Task: Open a blank sheet, save the file as Youthempowerment.doc and add heading 'Youth empowerment'Youth empowerment ,with the parapraph,with the parapraph Youth empowerment focuses on providing young people with the tools, resources, and opportunities to participate actively in society. It involves fostering leadership skills, promoting youth participation, and addressing their uniqueApply Font Style Amiri And font size 14. Apply font style in  Heading Calibri Body and font size 16 Change heading alignment to  Left
Action: Mouse moved to (161, 159)
Screenshot: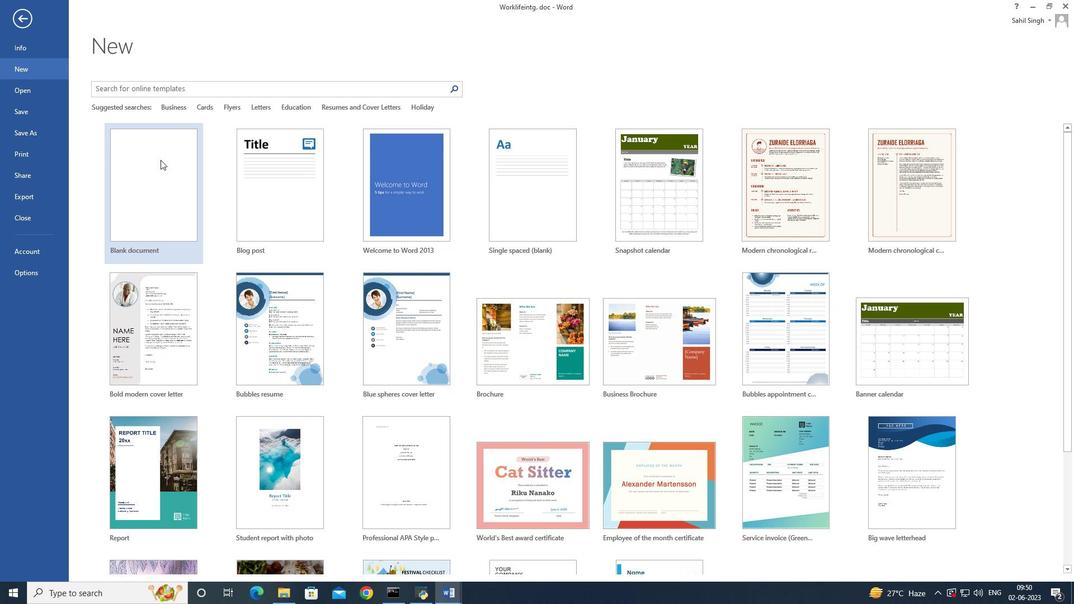 
Action: Mouse pressed left at (161, 159)
Screenshot: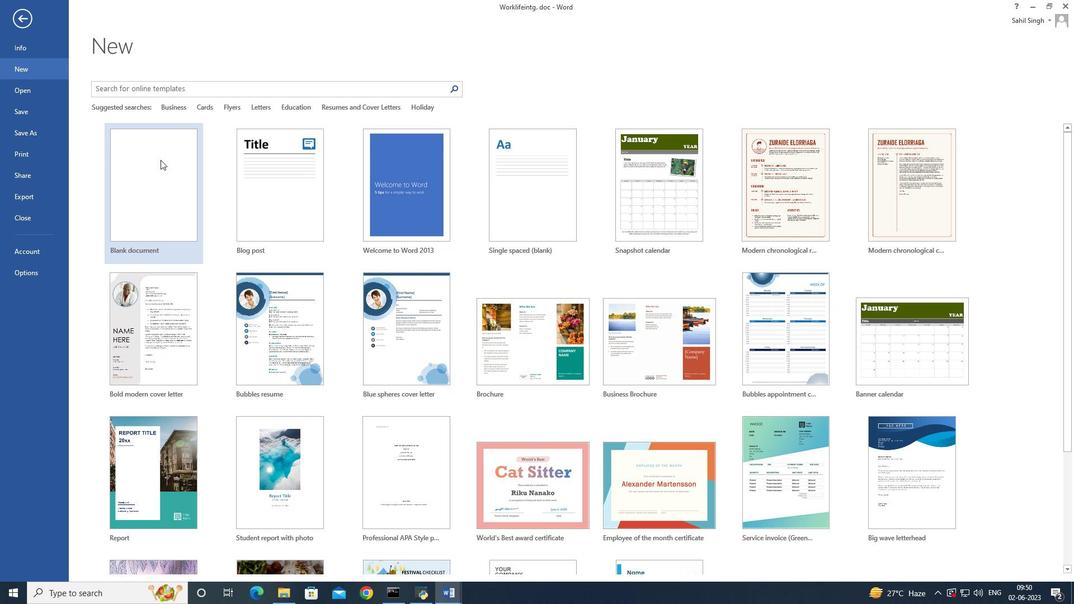 
Action: Mouse moved to (22, 18)
Screenshot: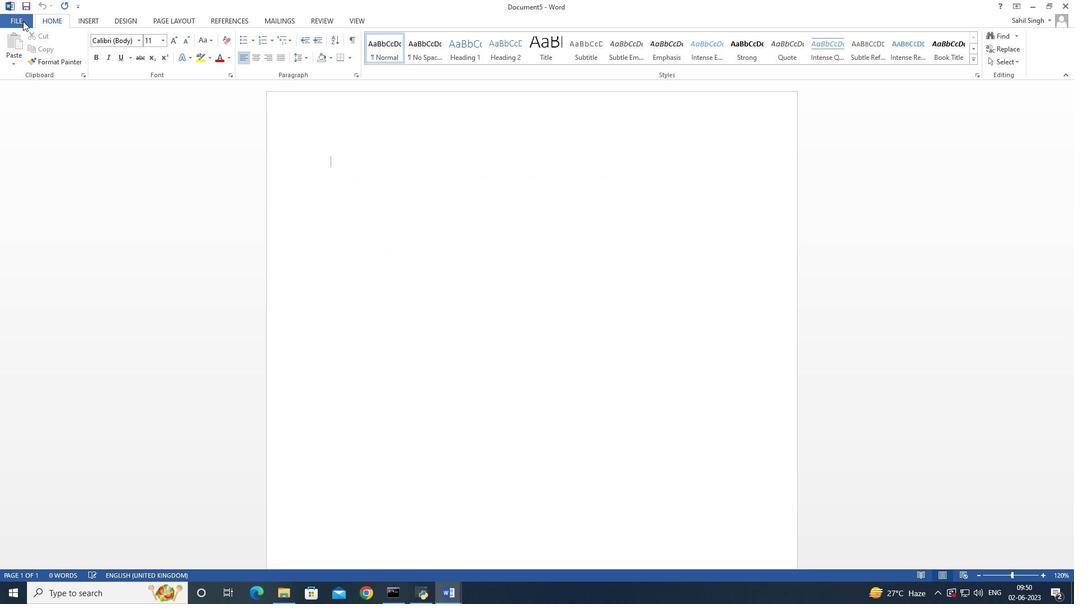 
Action: Mouse pressed left at (22, 18)
Screenshot: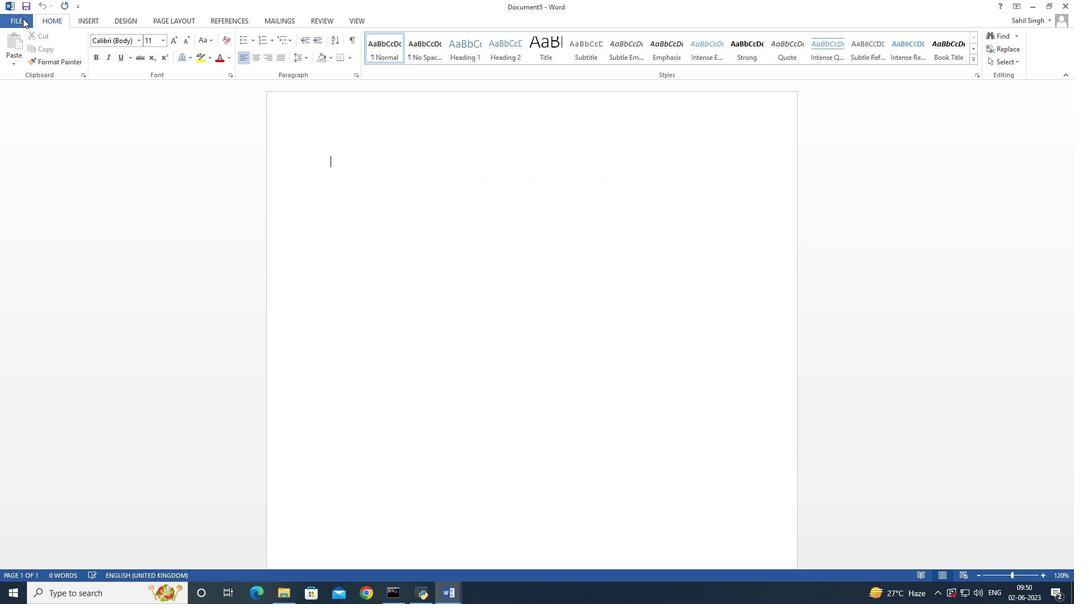 
Action: Mouse moved to (38, 68)
Screenshot: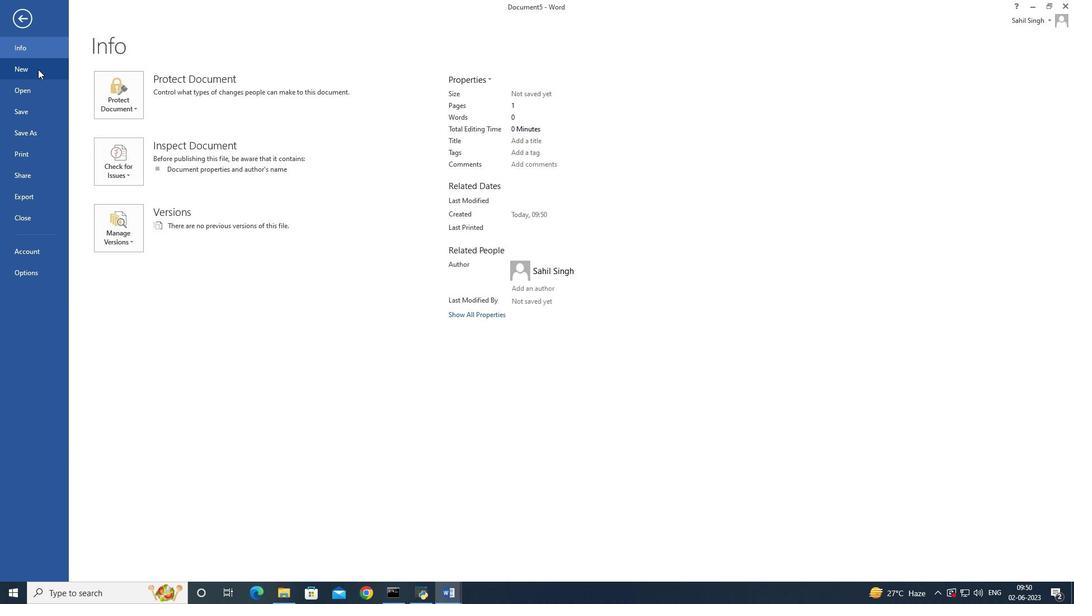 
Action: Mouse pressed left at (38, 68)
Screenshot: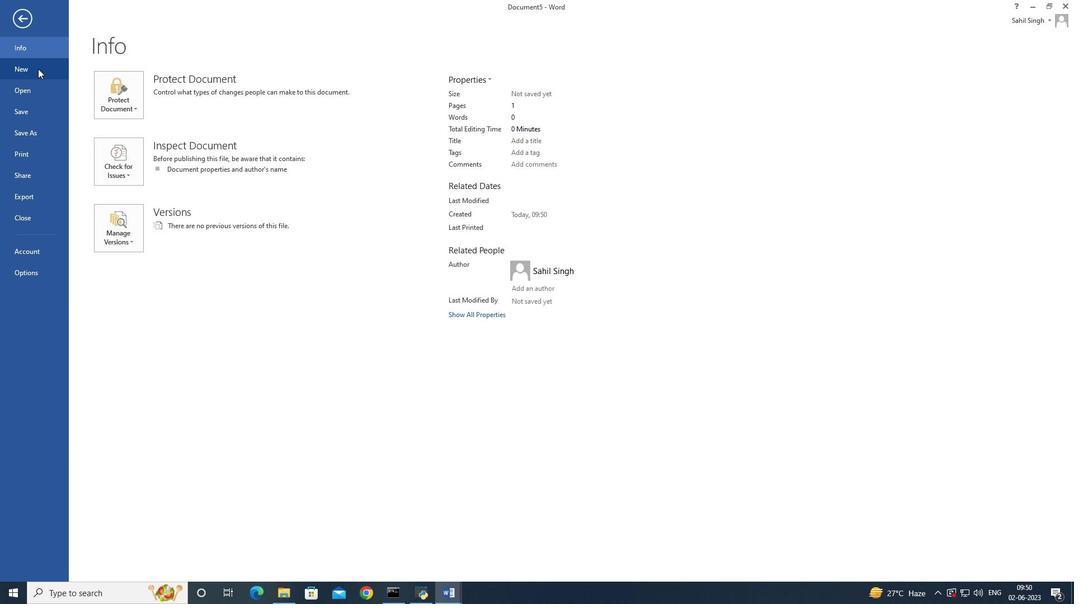 
Action: Mouse moved to (47, 132)
Screenshot: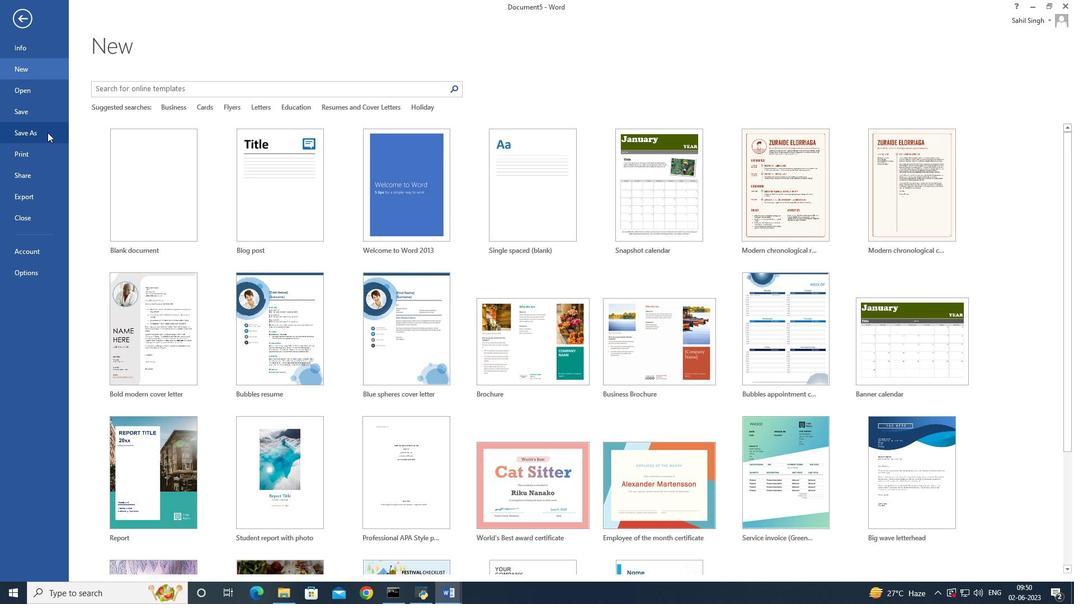 
Action: Mouse pressed left at (47, 132)
Screenshot: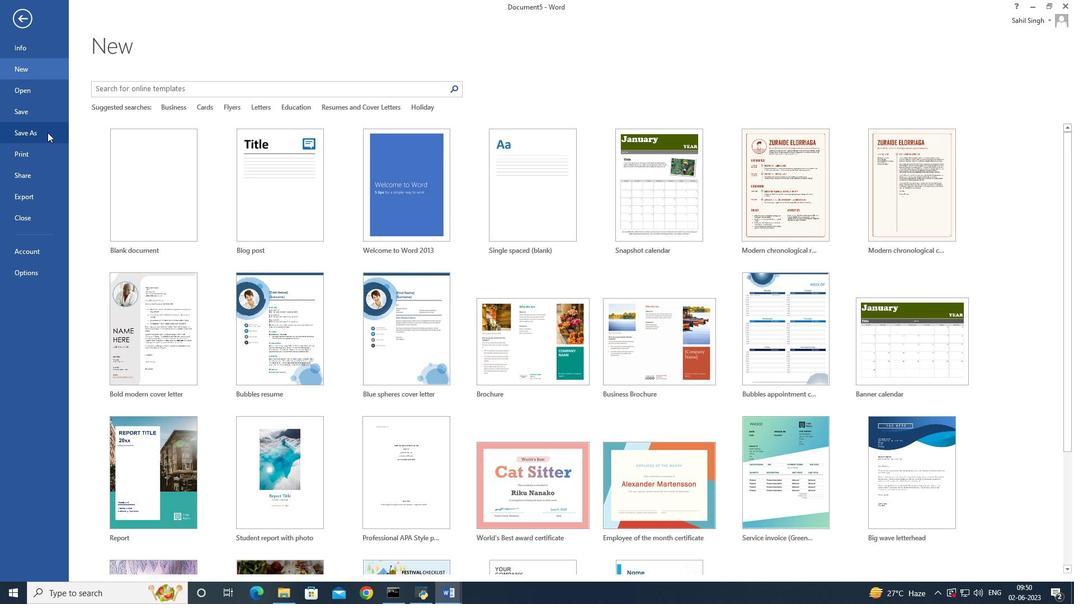 
Action: Mouse moved to (321, 115)
Screenshot: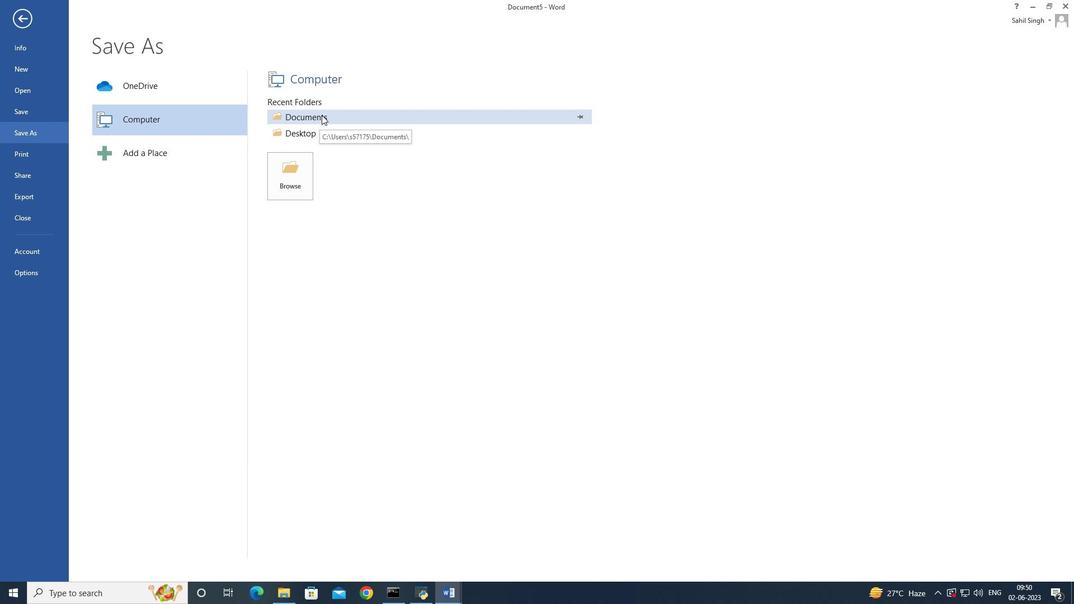 
Action: Mouse pressed left at (321, 115)
Screenshot: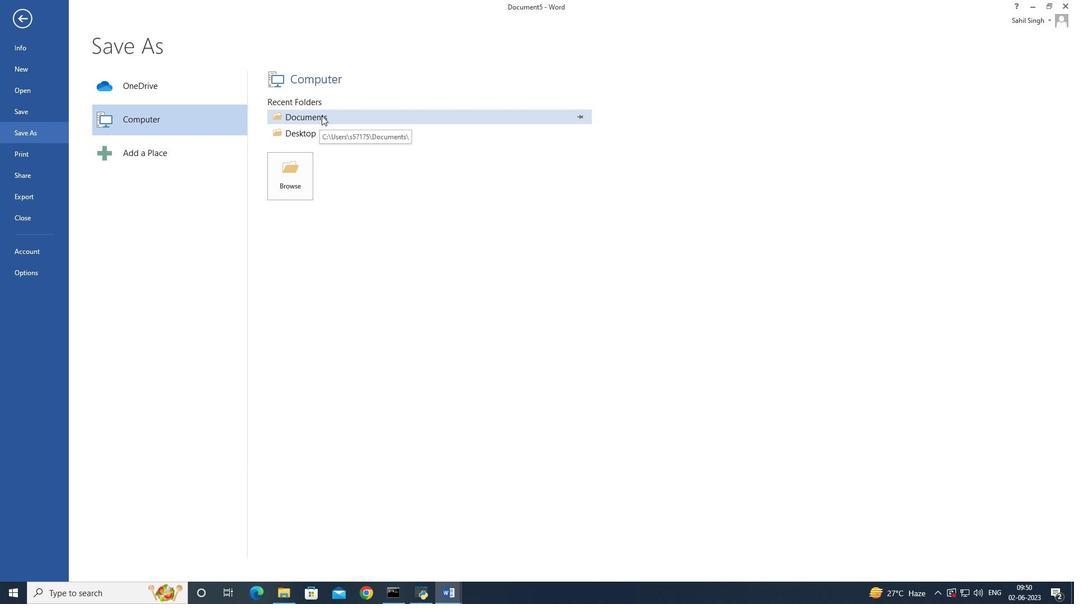 
Action: Mouse moved to (311, 189)
Screenshot: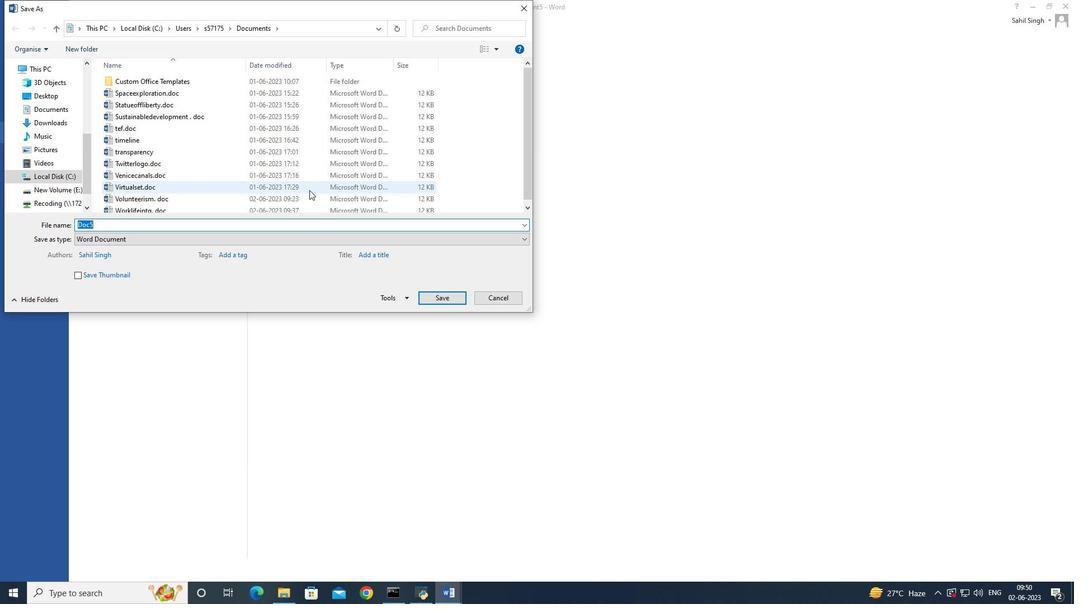 
Action: Key pressed <Key.backspace><Key.shift>Youthempowerwerment.<Key.space>doc
Screenshot: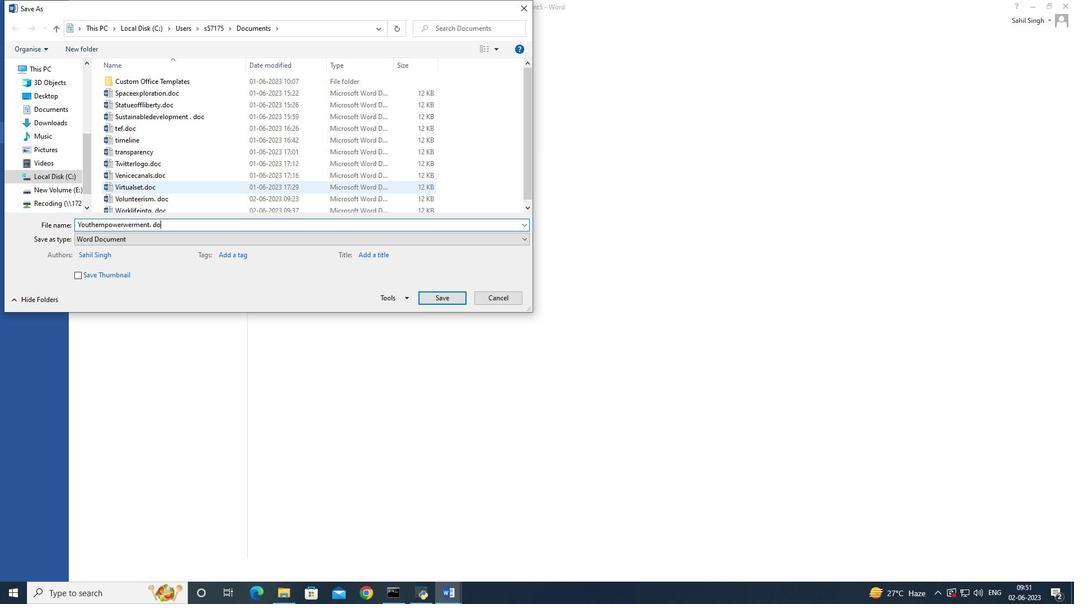 
Action: Mouse moved to (436, 299)
Screenshot: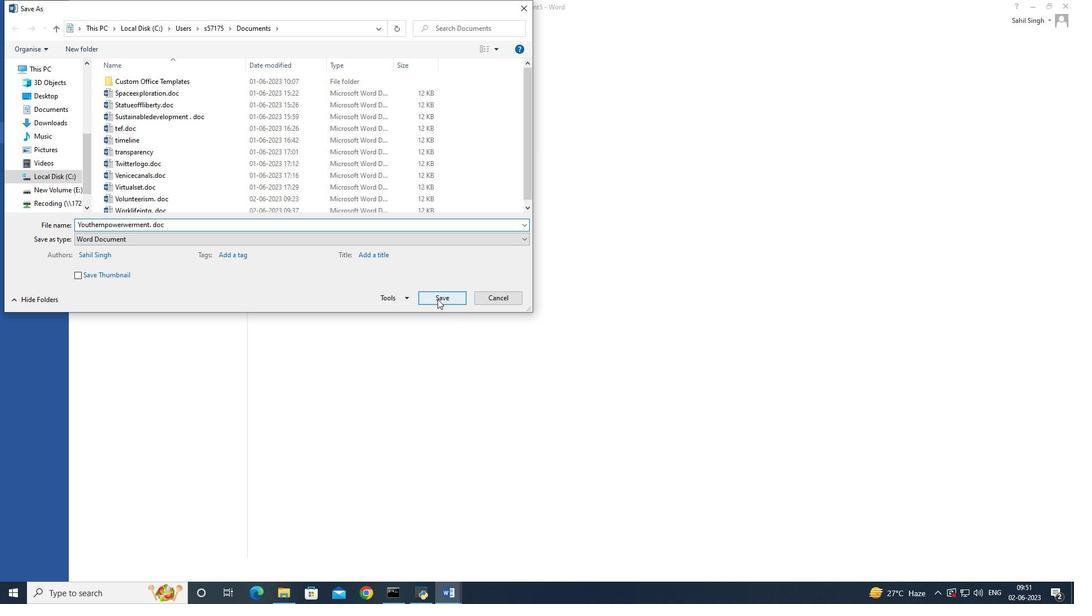
Action: Mouse pressed left at (436, 299)
Screenshot: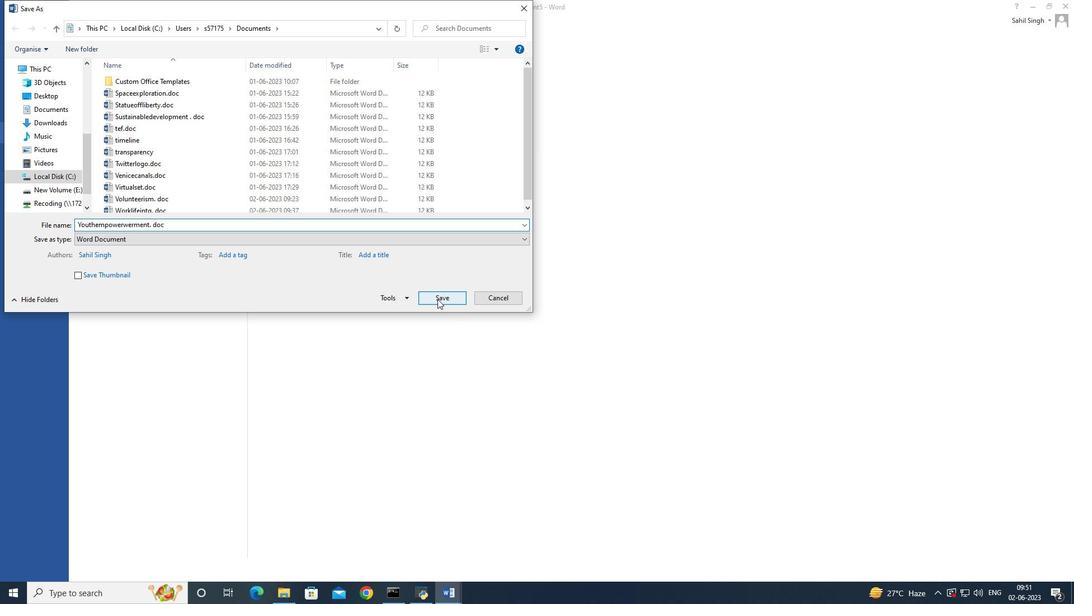 
Action: Mouse moved to (461, 45)
Screenshot: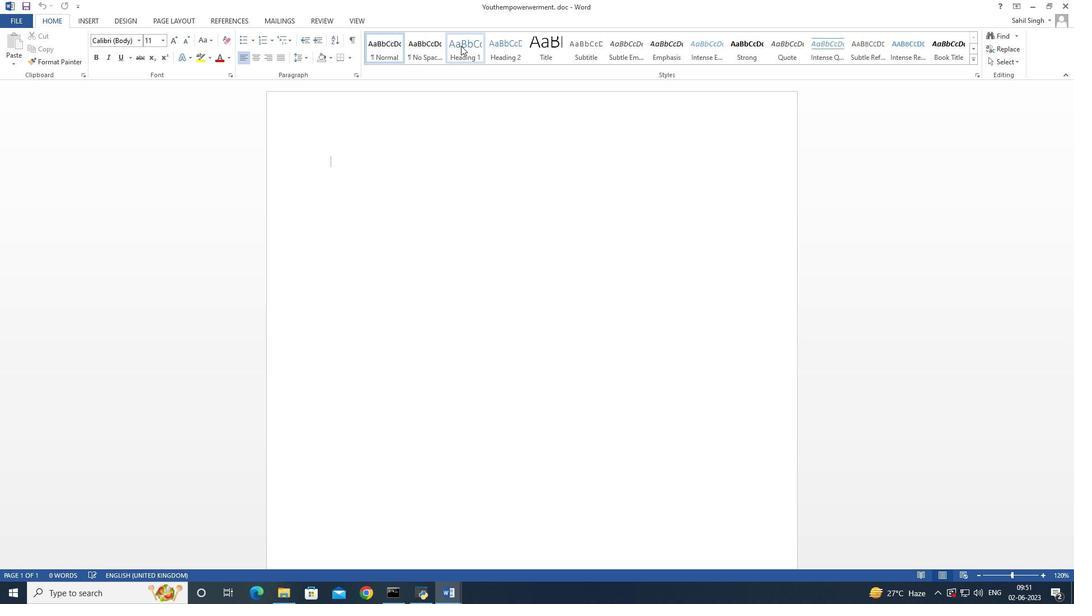 
Action: Mouse pressed left at (461, 45)
Screenshot: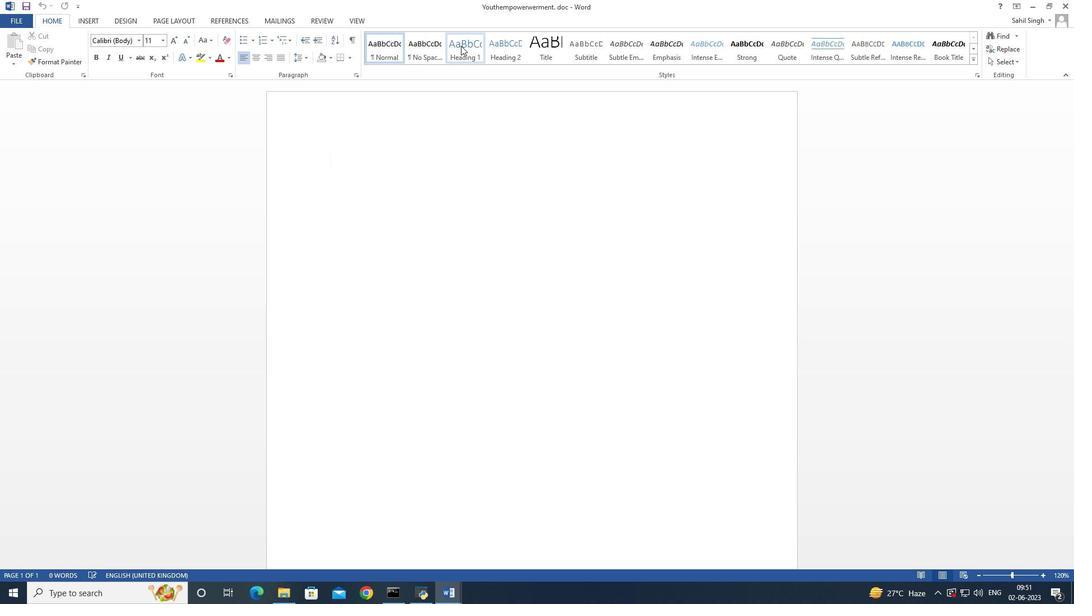 
Action: Mouse moved to (462, 45)
Screenshot: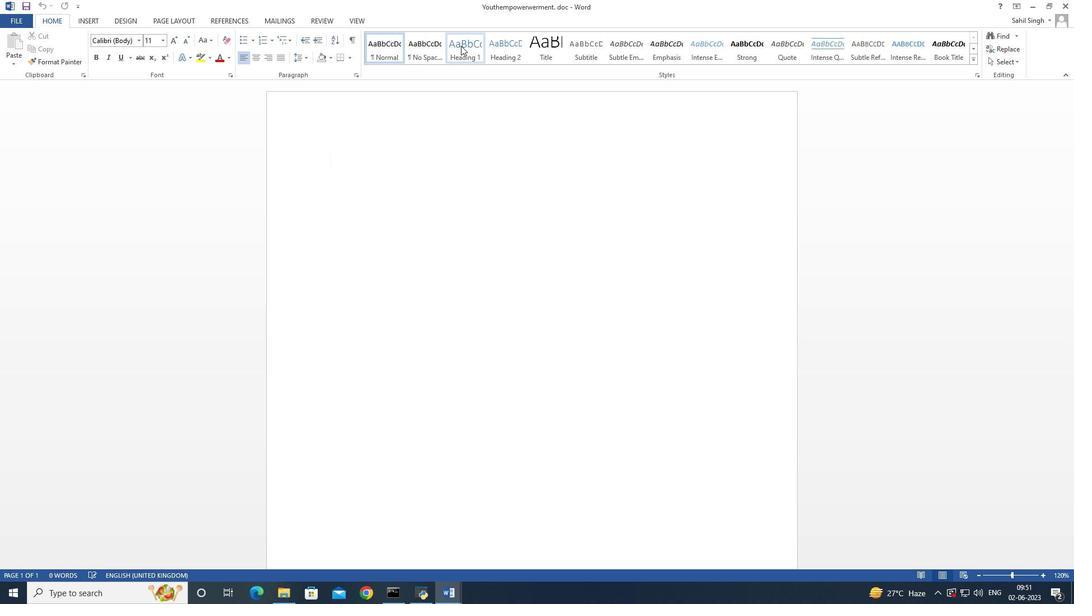 
Action: Key pressed <Key.shift>Empowerment'<Key.space><Key.shift>Youth<Key.space><Key.space><Key.enter><Key.shift><Key.shift><Key.shift><Key.shift><Key.shift><Key.shift>Empowerment<Key.space>focuses<Key.space>on<Key.space>providing<Key.space>young<Key.space>peopple<Key.space>with<Key.space>the<Key.space>tools<Key.space>resources<Key.space>and<Key.space>opportunities<Key.space>to<Key.space>participate<Key.space>acr<Key.backspace>tively<Key.space>in<Key.space>society.<Key.space>it<Key.space>involves<Key.space>fostering<Key.space>leadership<Key.space>skills,<Key.space>promoting<Key.space>youth<Key.space>participation<Key.space>,<Key.space><Key.backspace><Key.backspace><Key.backspace>,<Key.space>
Screenshot: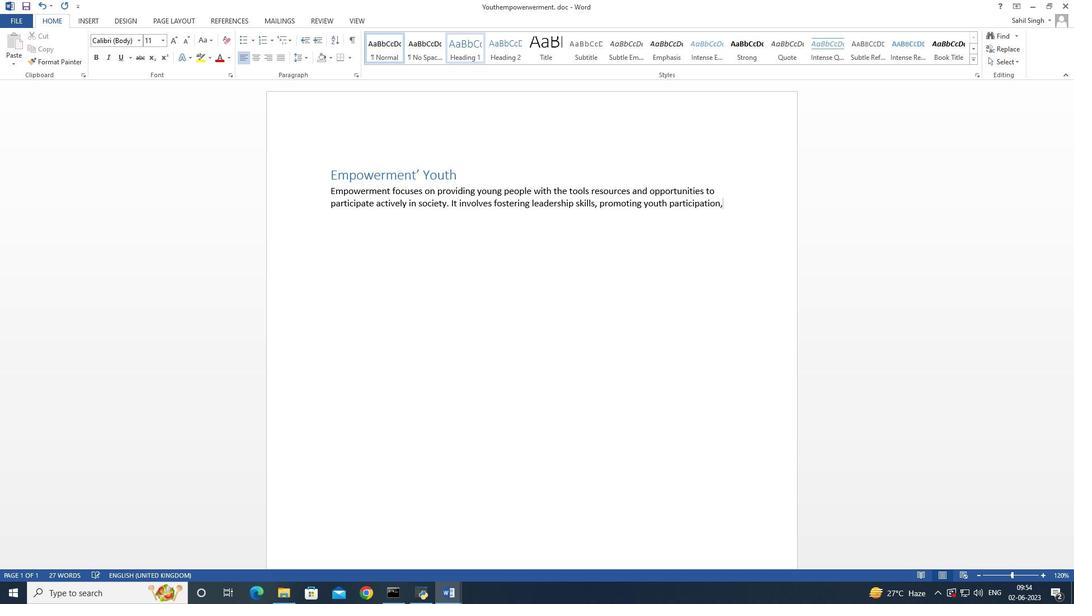 
Action: Mouse moved to (723, 203)
Screenshot: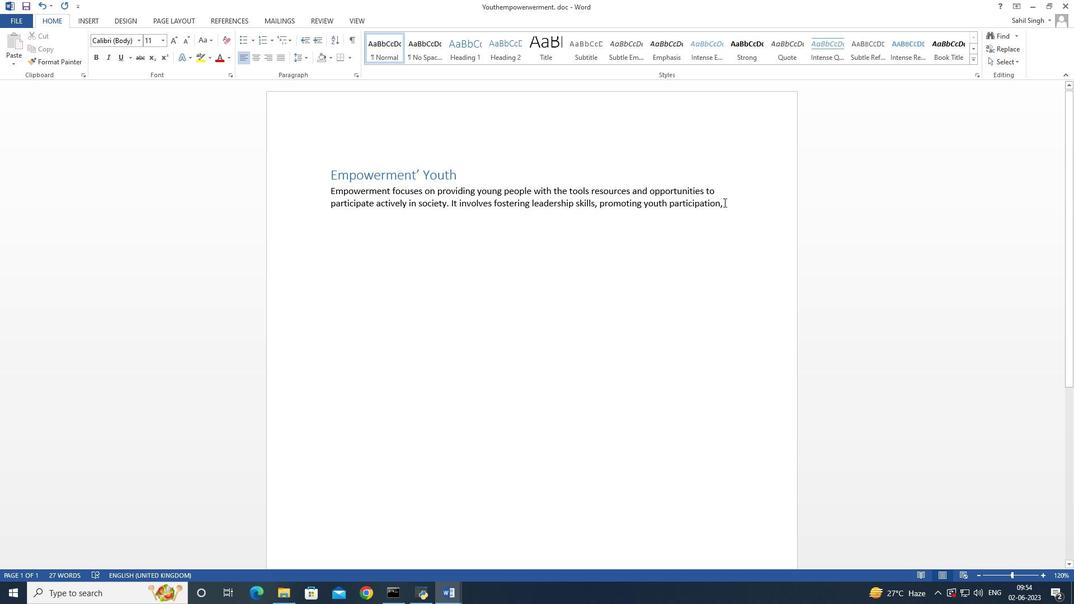 
Action: Mouse pressed left at (723, 203)
Screenshot: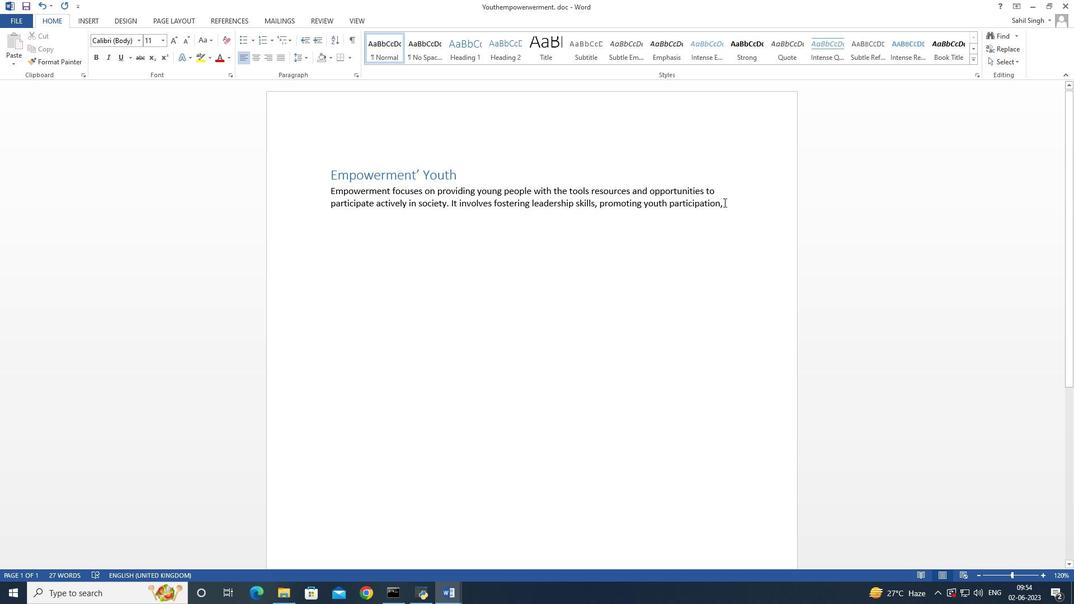 
Action: Mouse moved to (372, 157)
Screenshot: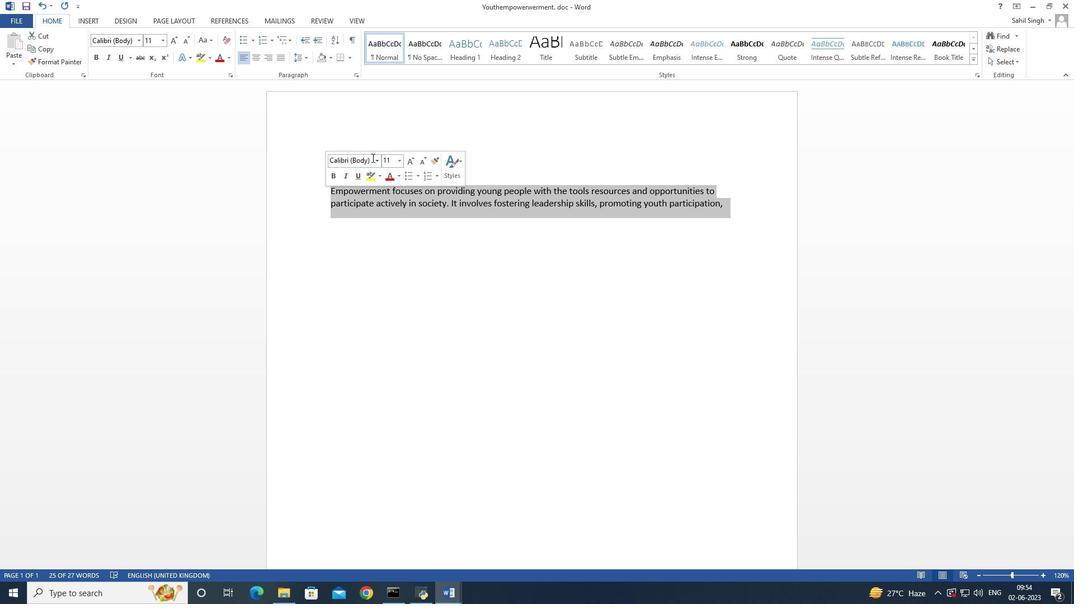 
Action: Mouse pressed left at (371, 157)
Screenshot: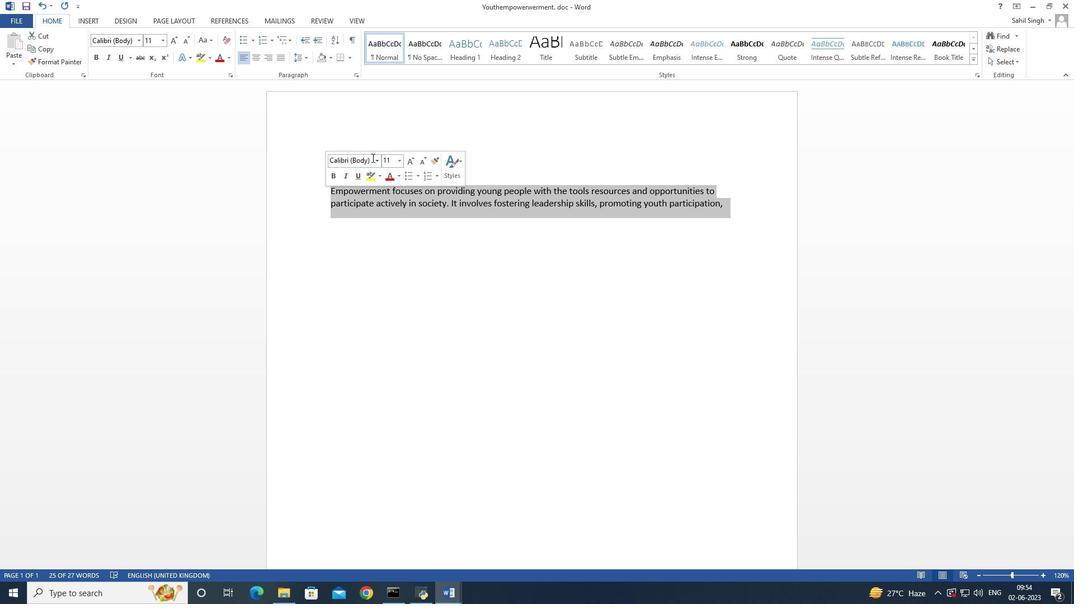 
Action: Mouse moved to (373, 157)
Screenshot: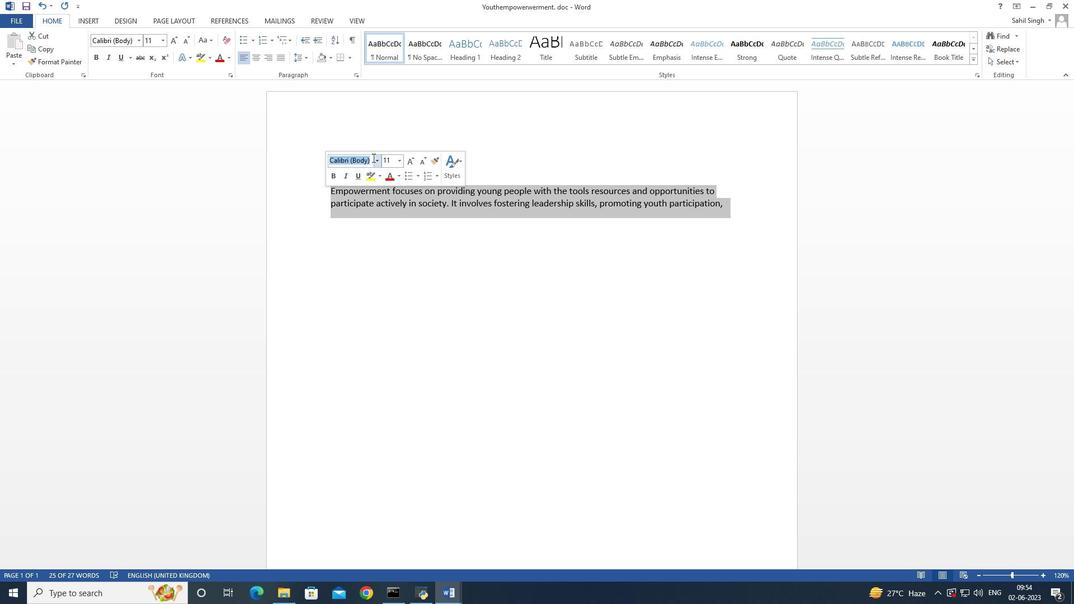 
Action: Key pressed <Key.shift>Ami<Key.enter>
Screenshot: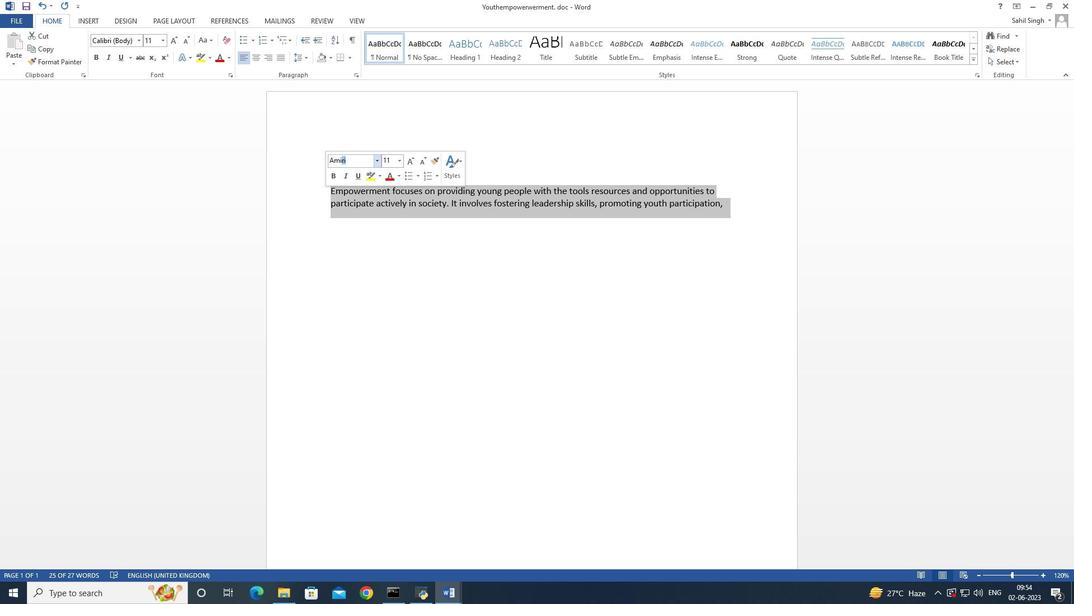 
Action: Mouse moved to (396, 162)
Screenshot: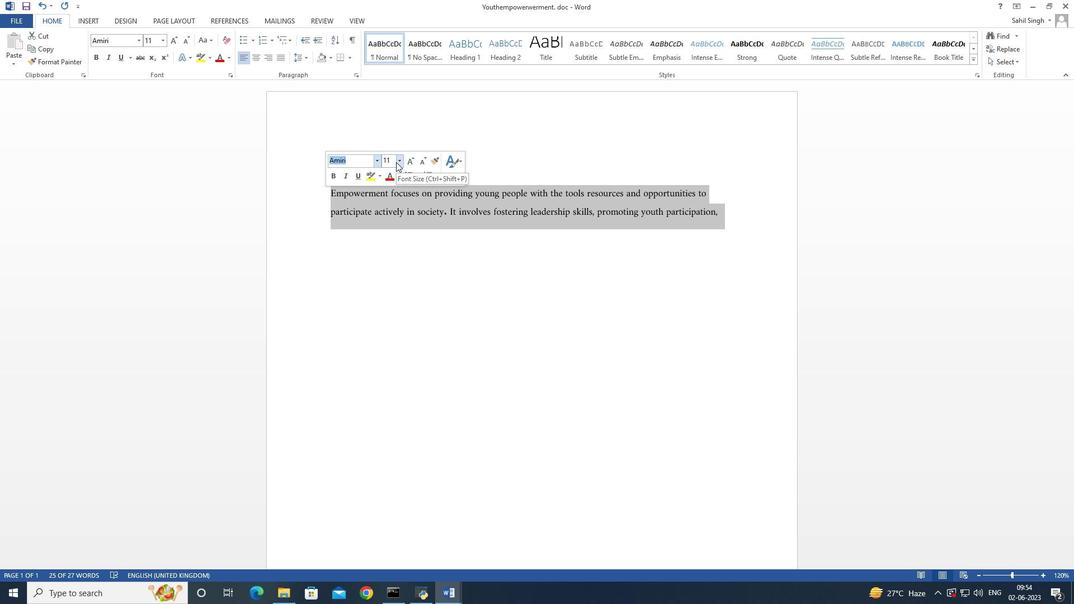 
Action: Mouse pressed left at (396, 162)
Screenshot: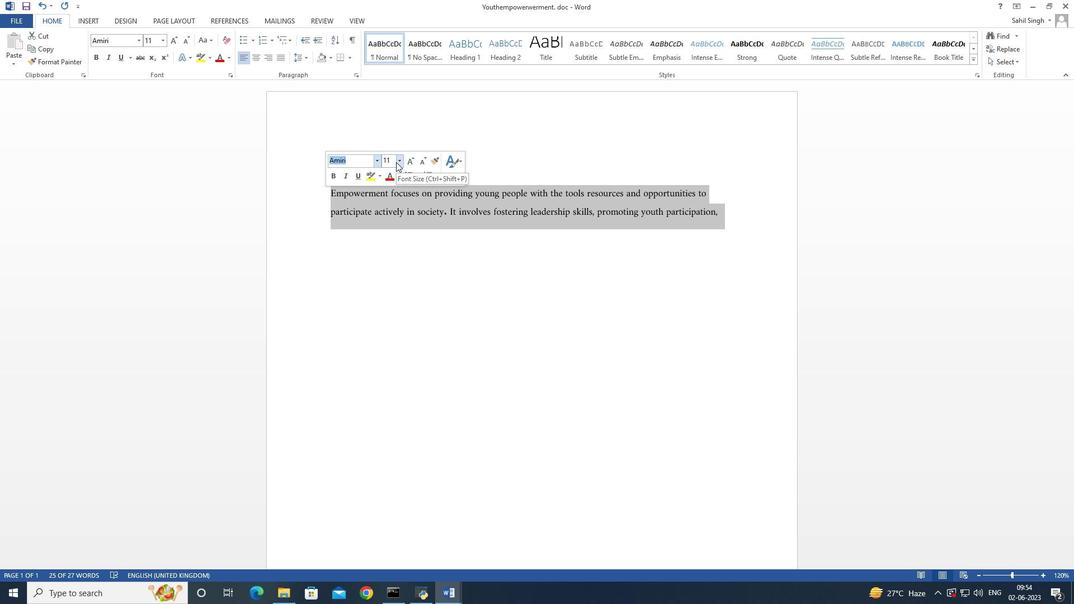 
Action: Mouse moved to (394, 223)
Screenshot: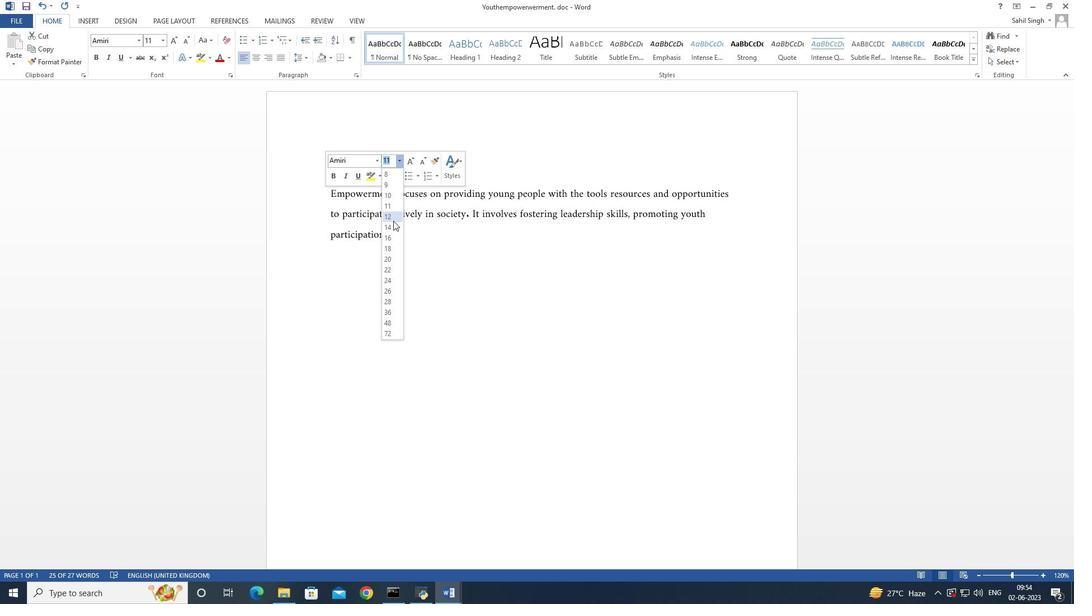 
Action: Mouse pressed left at (394, 223)
Screenshot: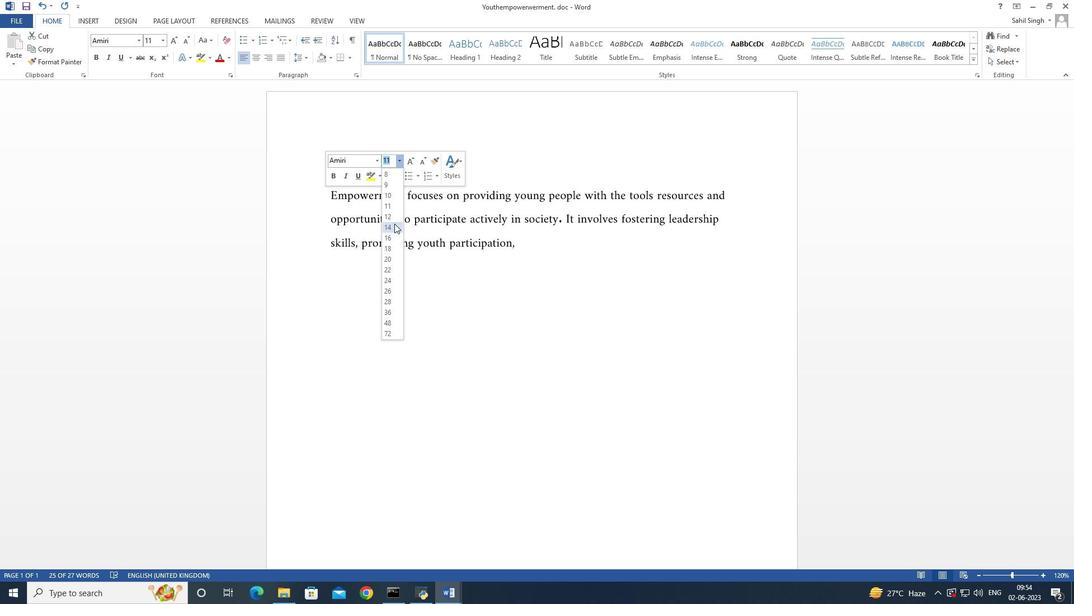 
Action: Mouse moved to (507, 297)
Screenshot: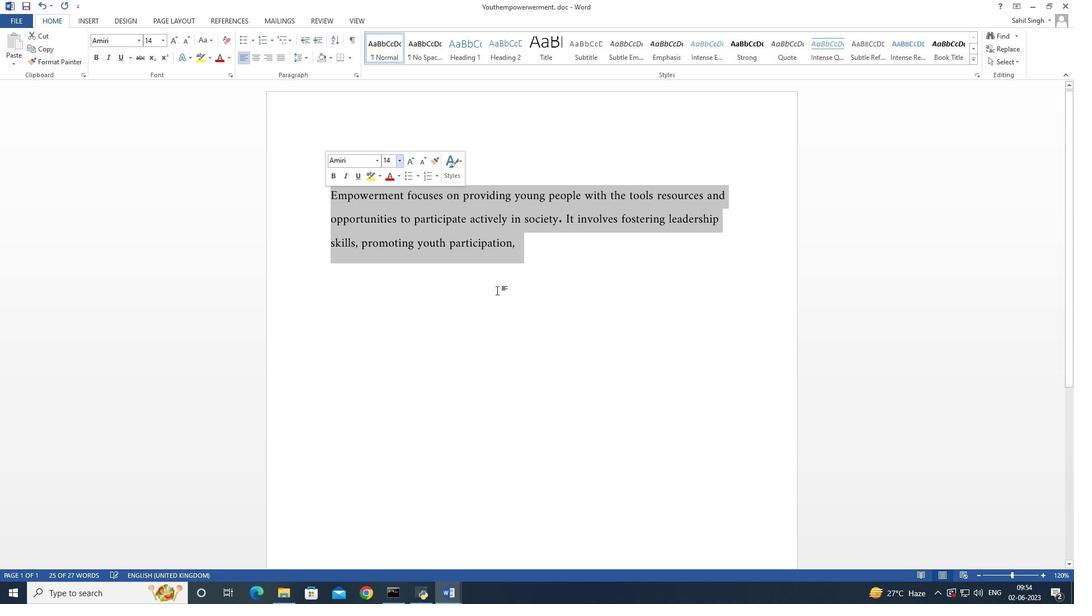 
Action: Mouse pressed left at (507, 297)
Screenshot: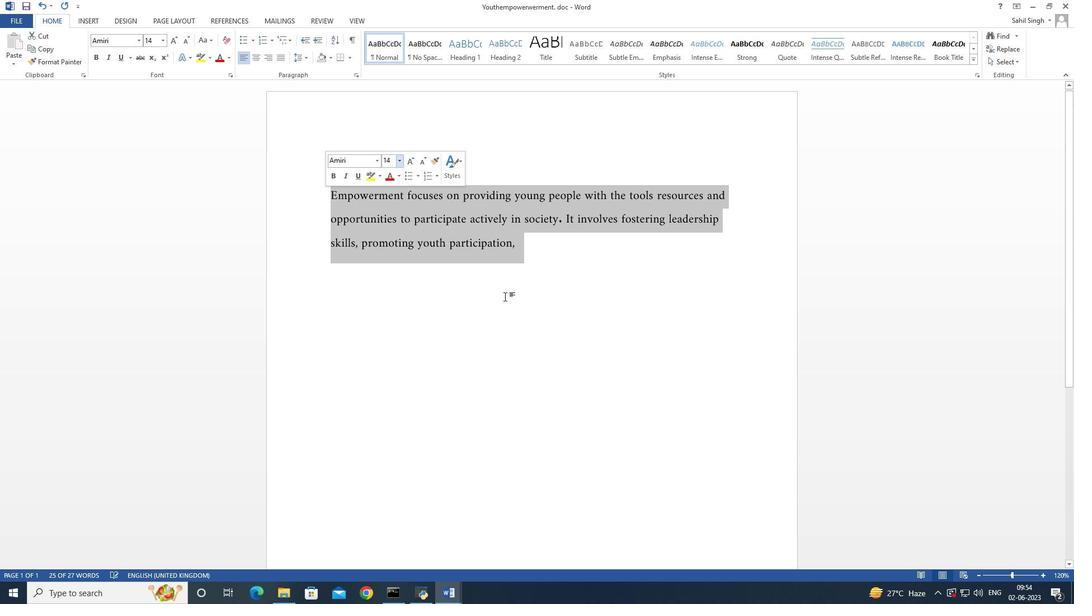 
Action: Mouse moved to (458, 173)
Screenshot: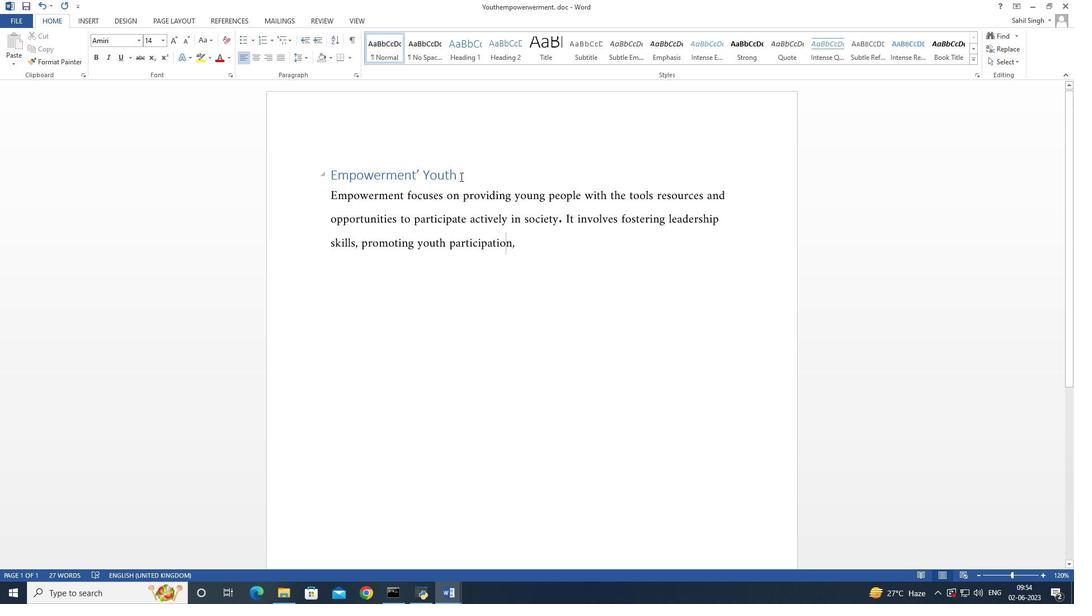 
Action: Mouse pressed left at (458, 173)
Screenshot: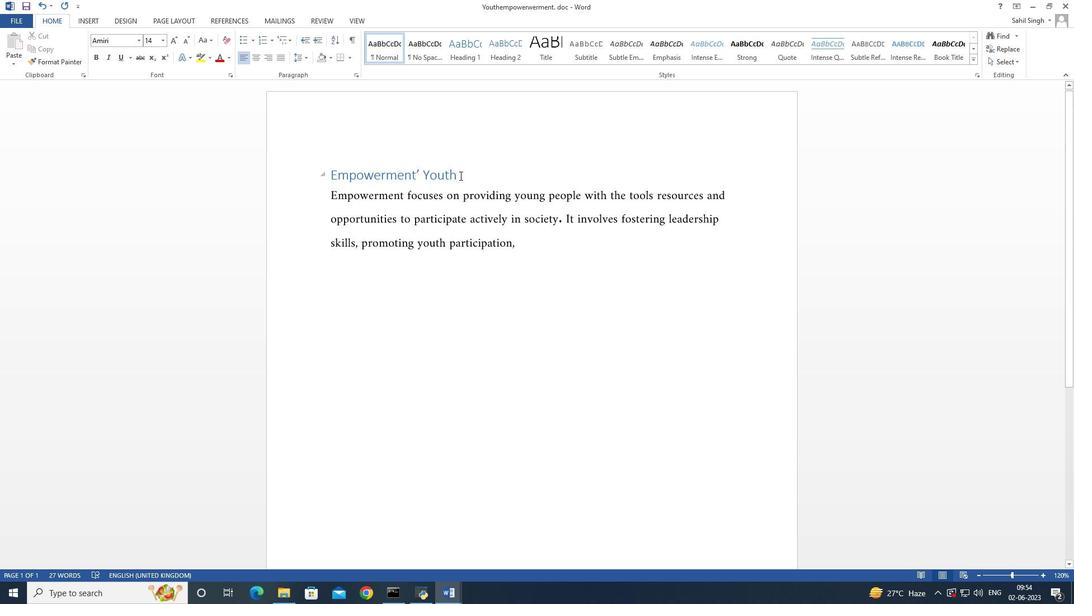 
Action: Mouse moved to (352, 144)
Screenshot: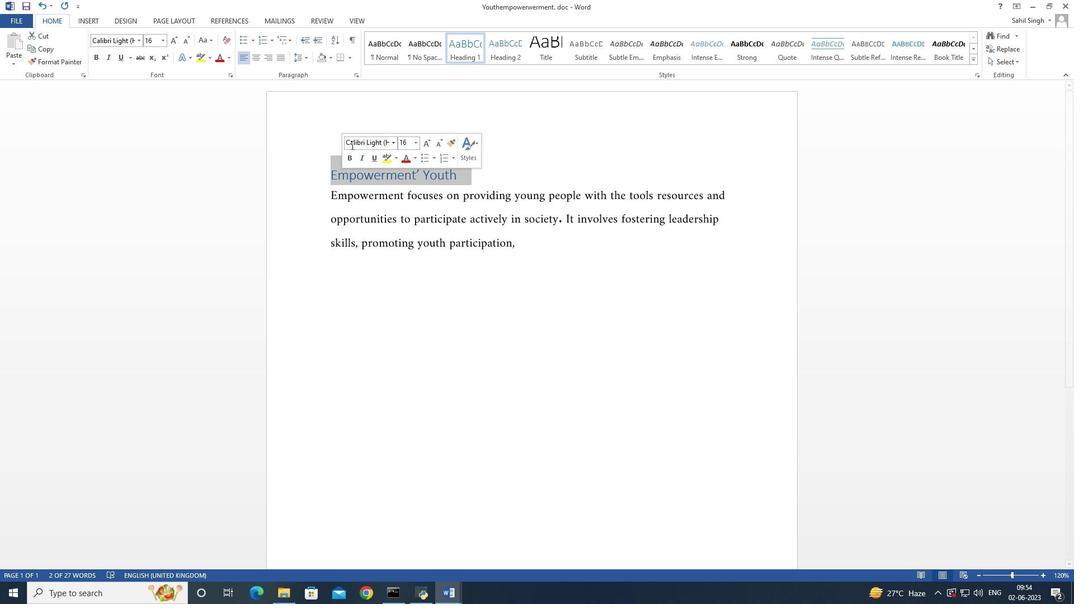 
Action: Mouse pressed left at (352, 144)
Screenshot: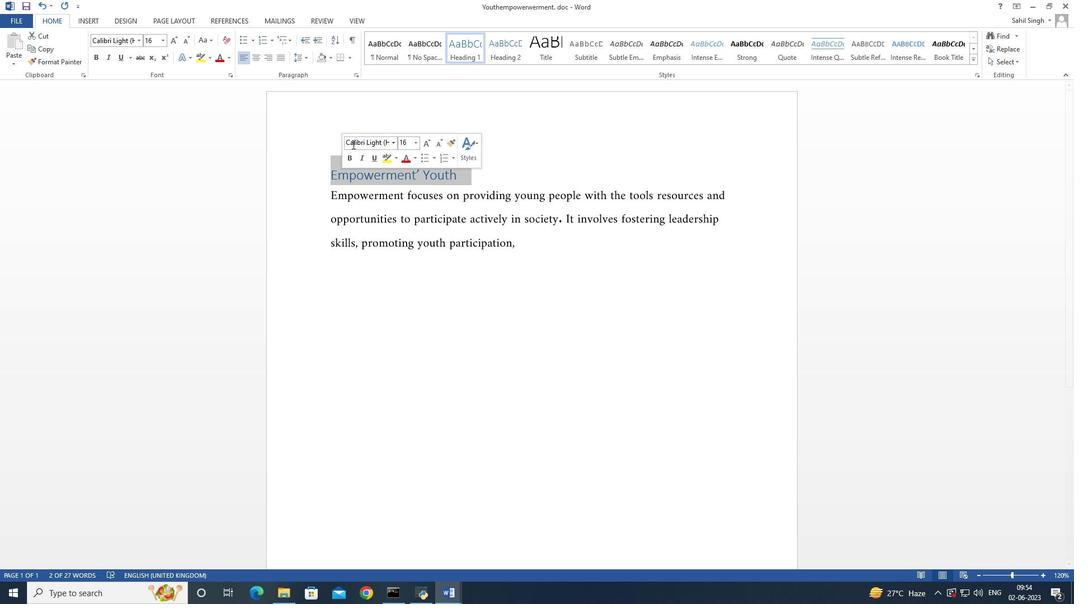 
Action: Mouse moved to (352, 144)
Screenshot: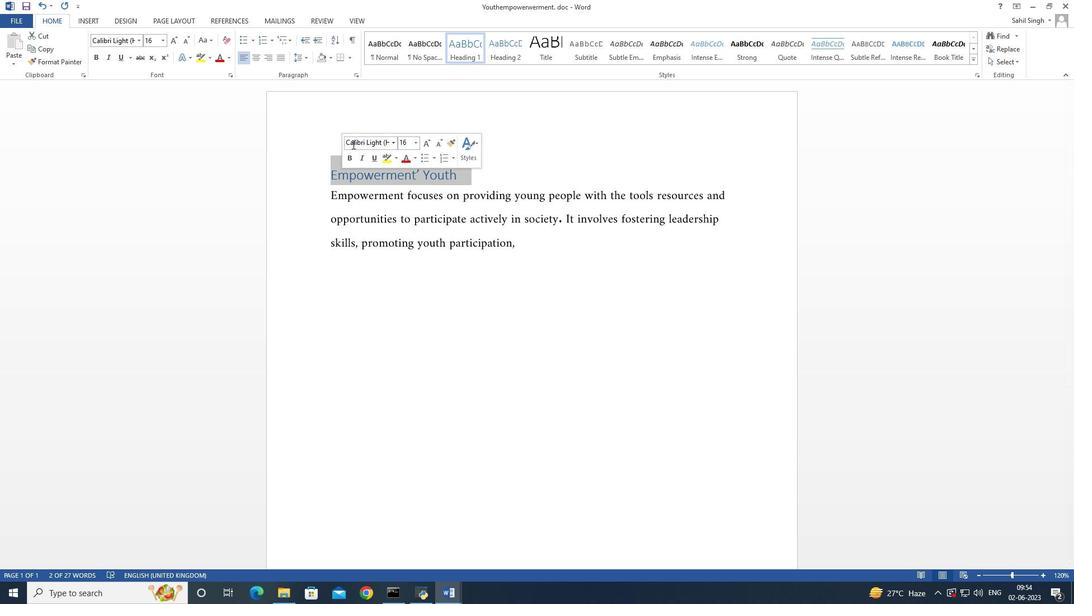 
Action: Key pressed <Key.shift>calibri<Key.space><Key.shift>Body<Key.enter>
Screenshot: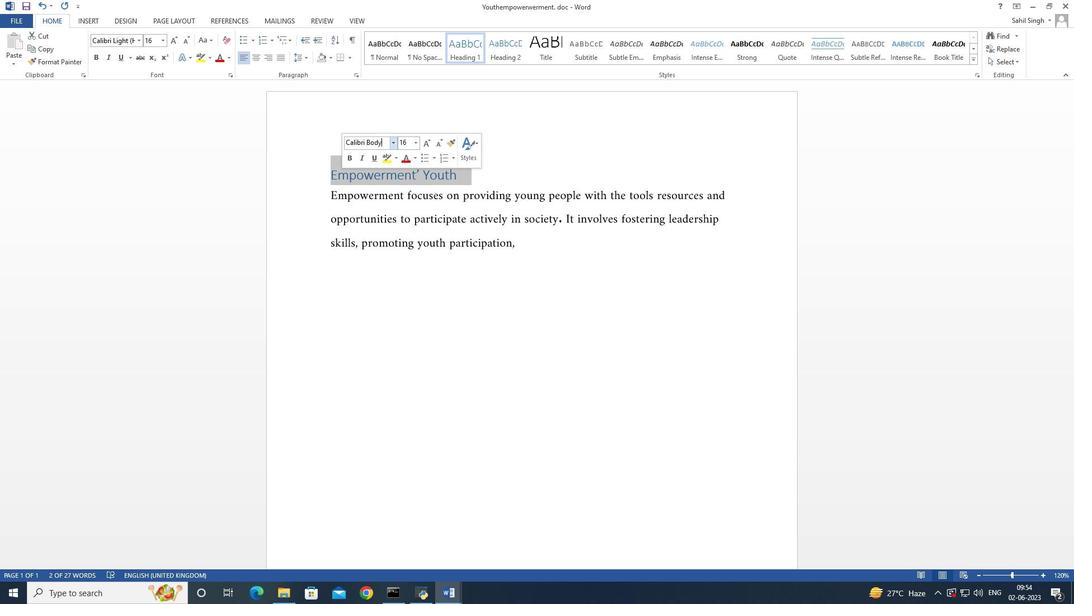 
Action: Mouse moved to (864, 272)
Screenshot: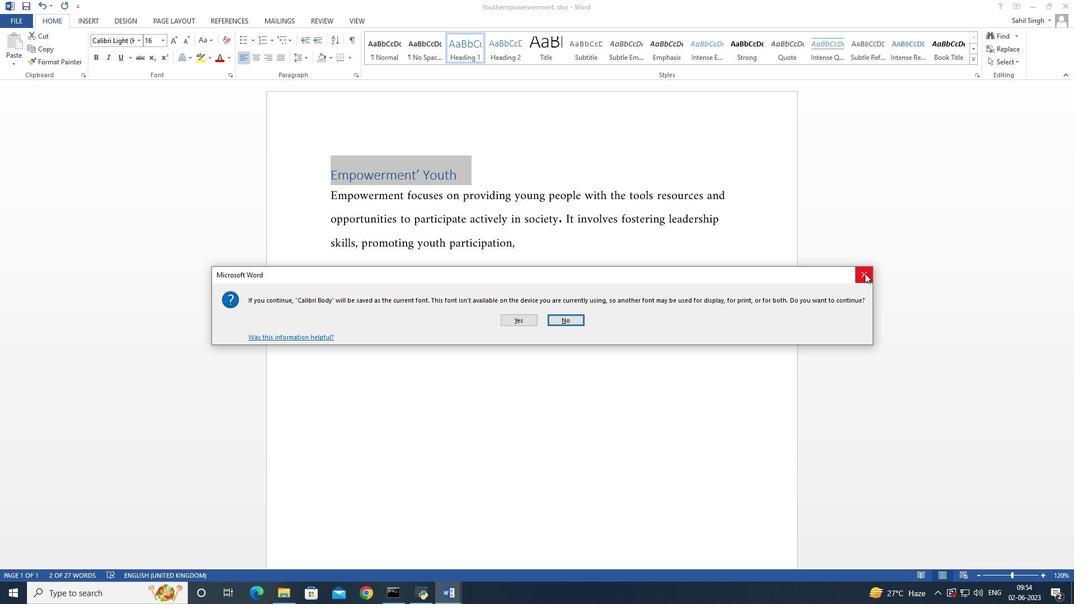 
Action: Mouse pressed left at (864, 272)
Screenshot: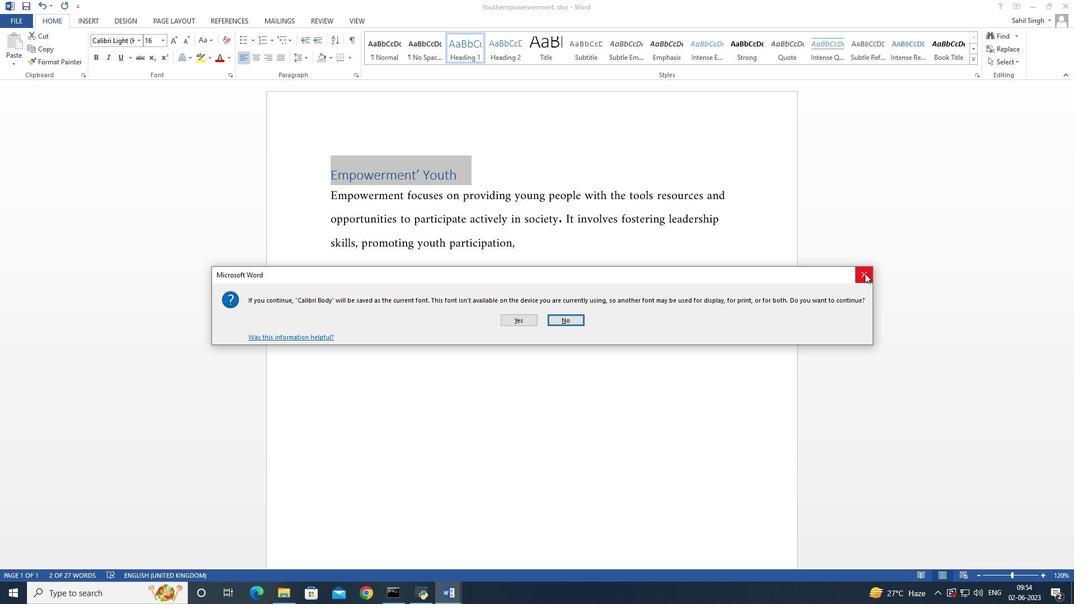 
Action: Mouse moved to (462, 169)
Screenshot: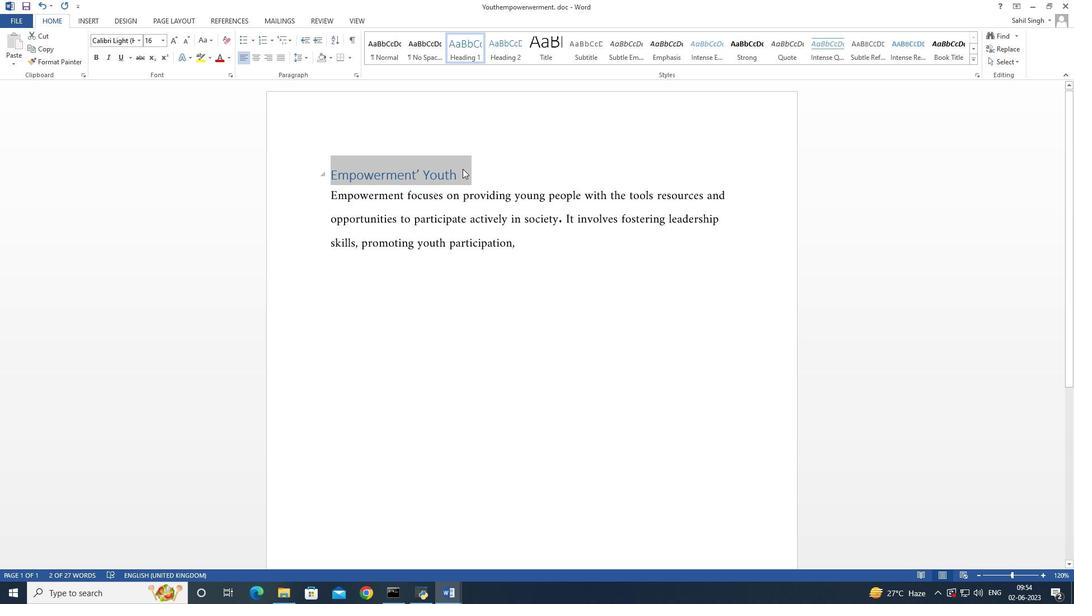 
Action: Mouse pressed left at (462, 169)
Screenshot: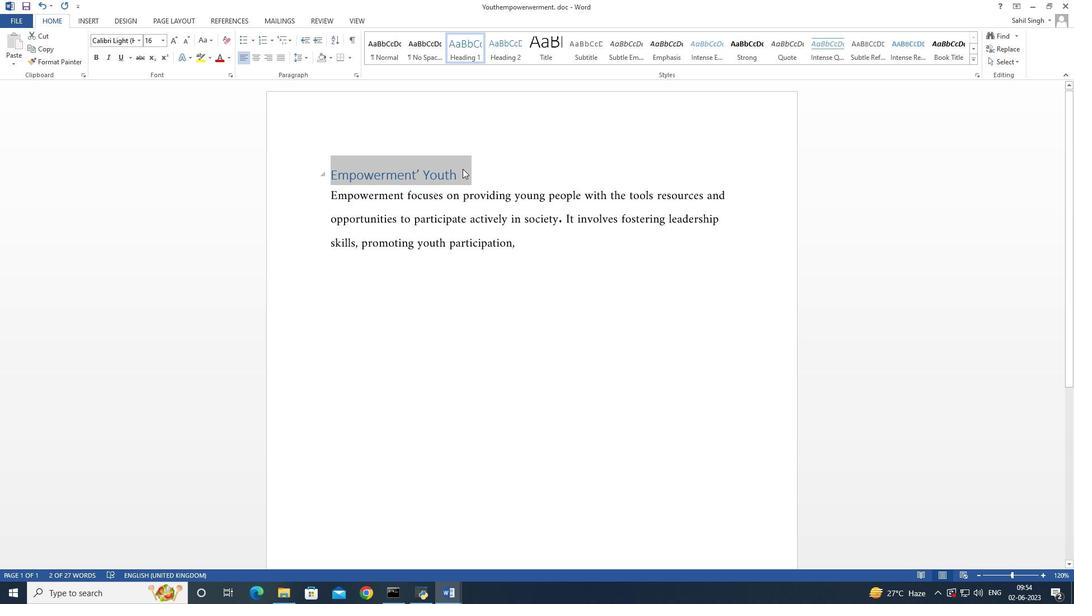 
Action: Mouse moved to (423, 212)
Screenshot: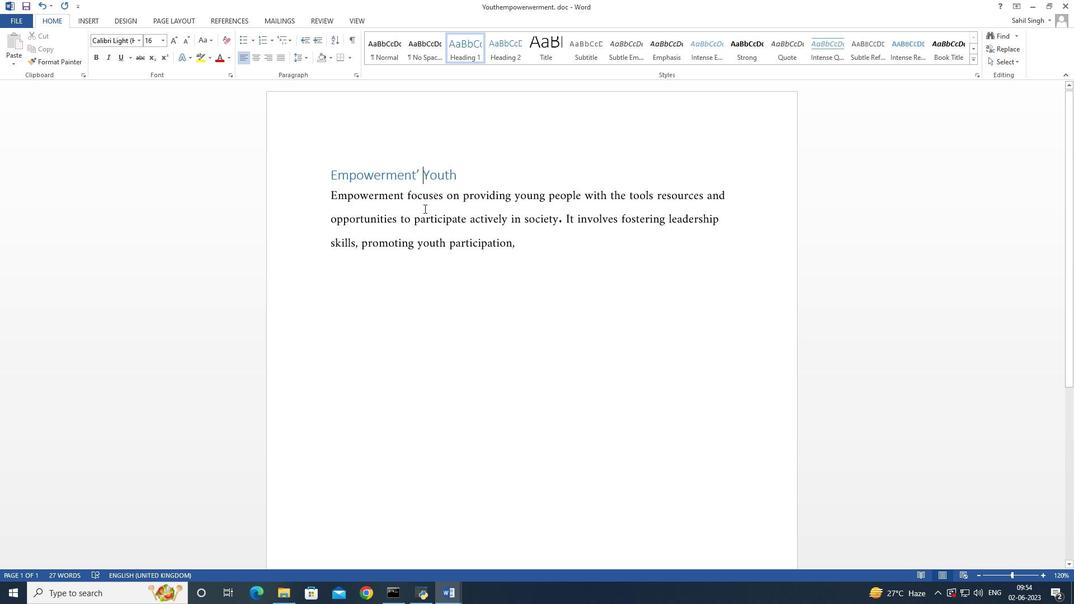 
Action: Mouse pressed left at (423, 212)
Screenshot: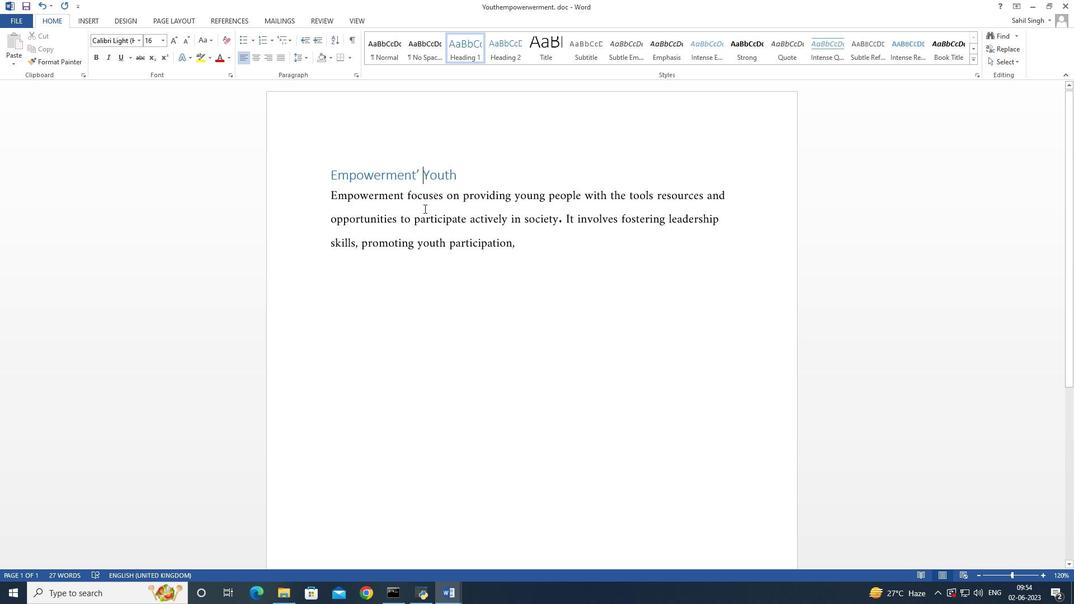 
Action: Mouse moved to (520, 280)
Screenshot: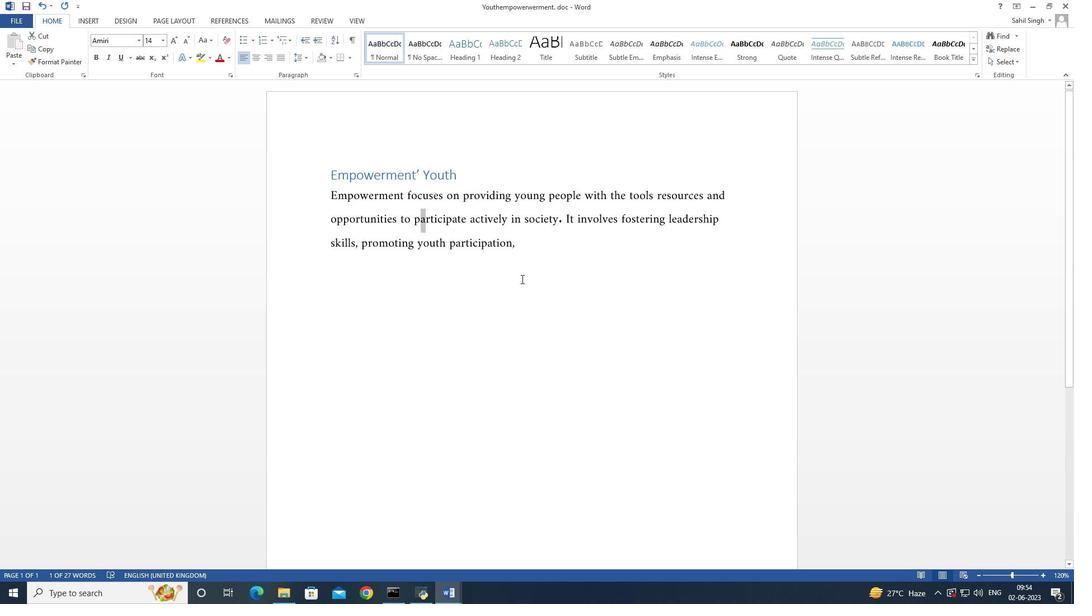 
Action: Mouse pressed left at (520, 280)
Screenshot: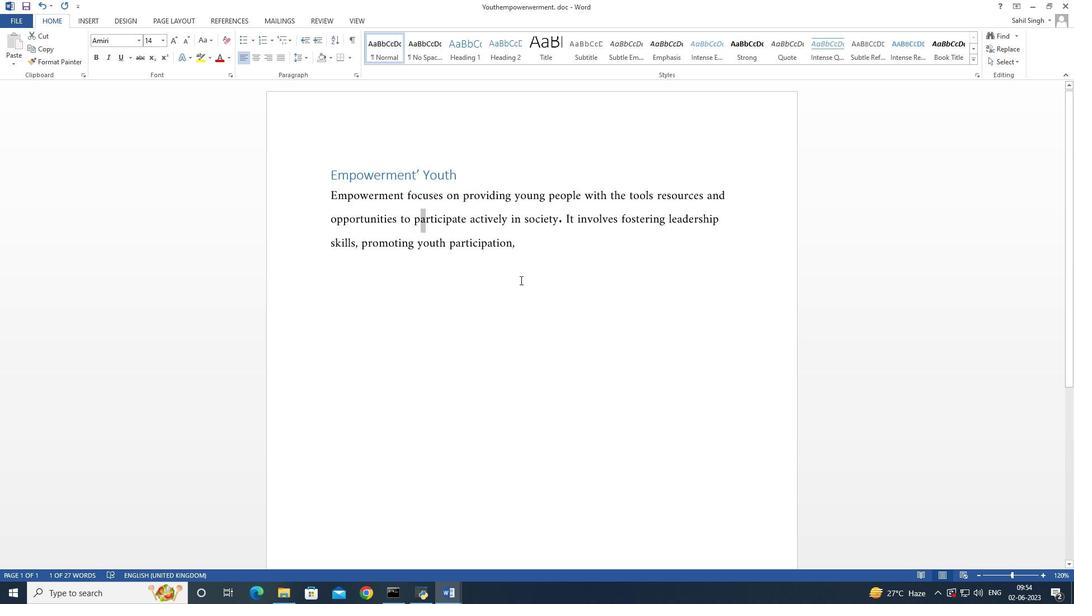 
Action: Mouse moved to (456, 169)
Screenshot: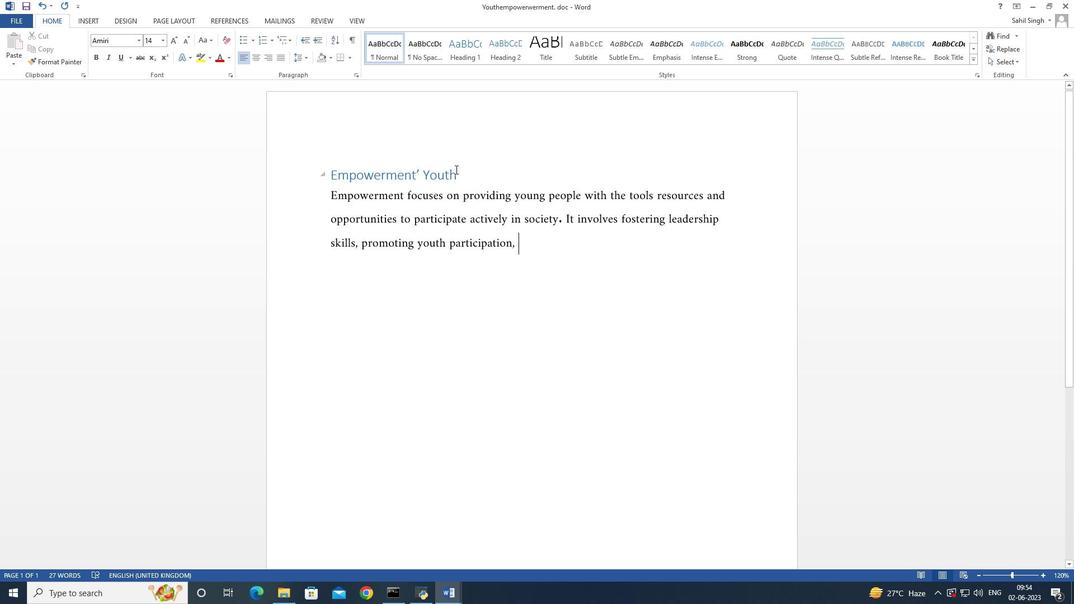 
Action: Mouse pressed left at (456, 169)
Screenshot: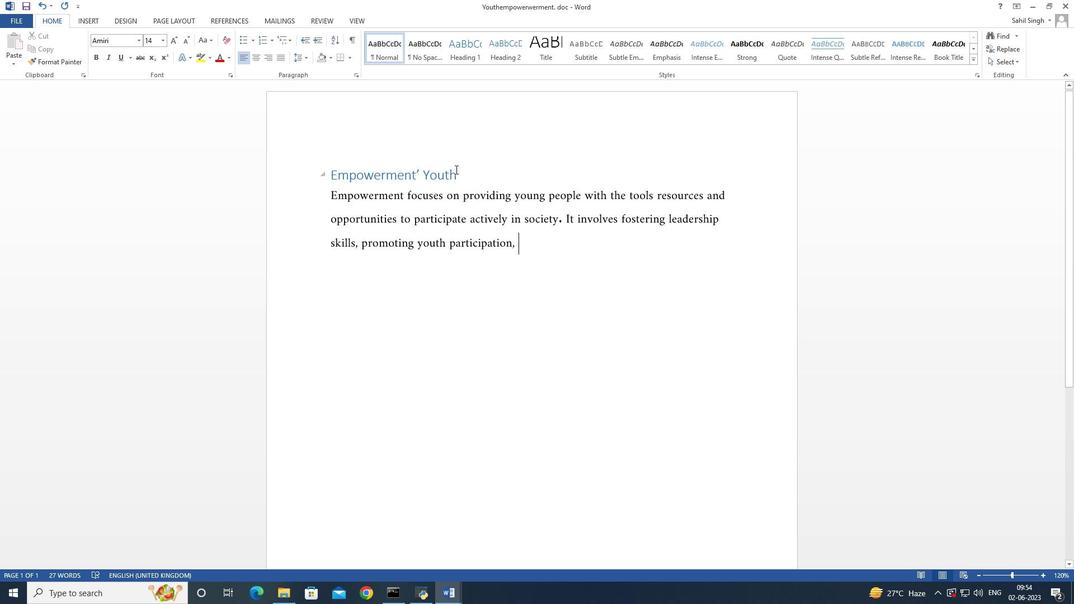 
Action: Mouse moved to (354, 138)
Screenshot: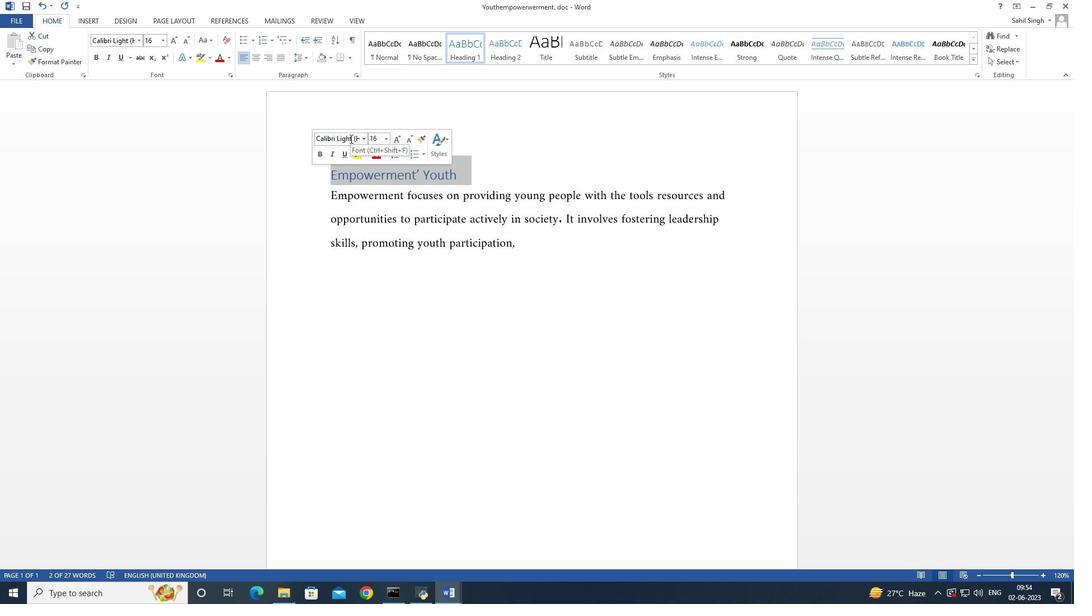 
Action: Key pressed <Key.enter>
Screenshot: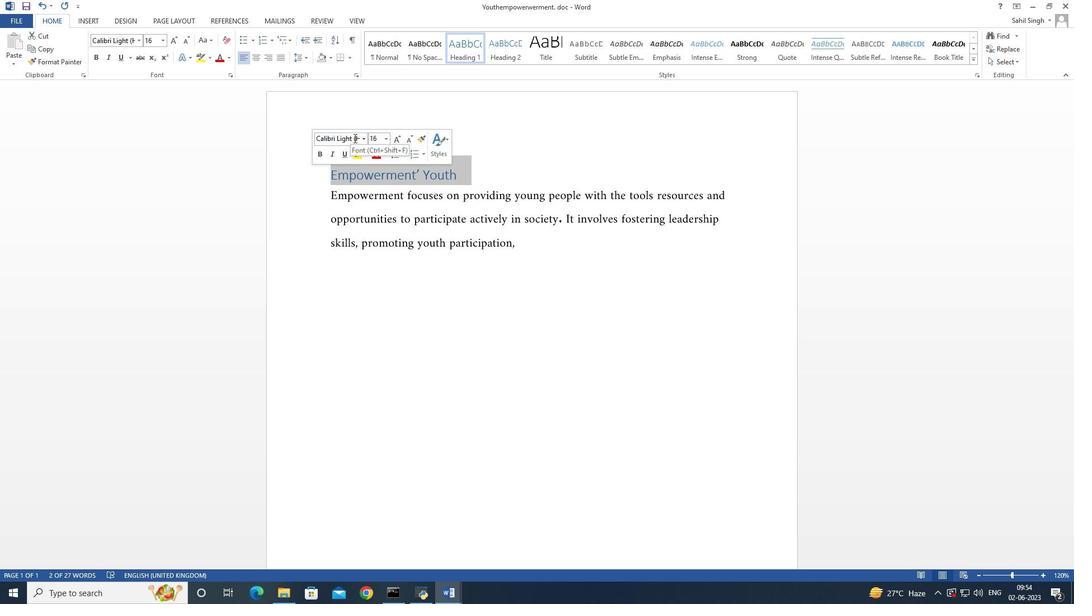 
Action: Mouse moved to (389, 199)
Screenshot: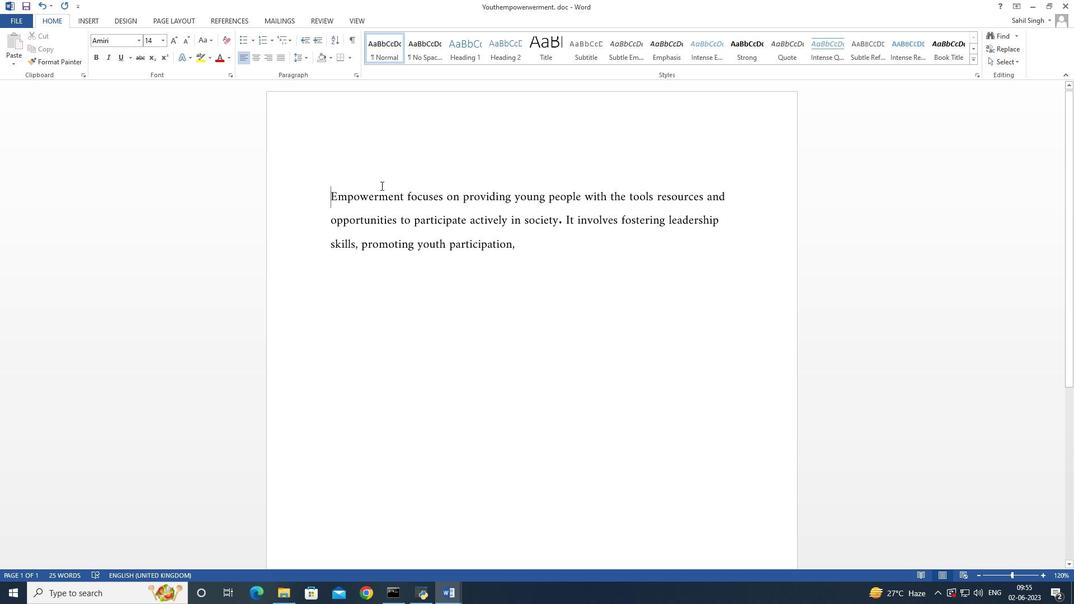 
Action: Mouse scrolled (389, 199) with delta (0, 0)
Screenshot: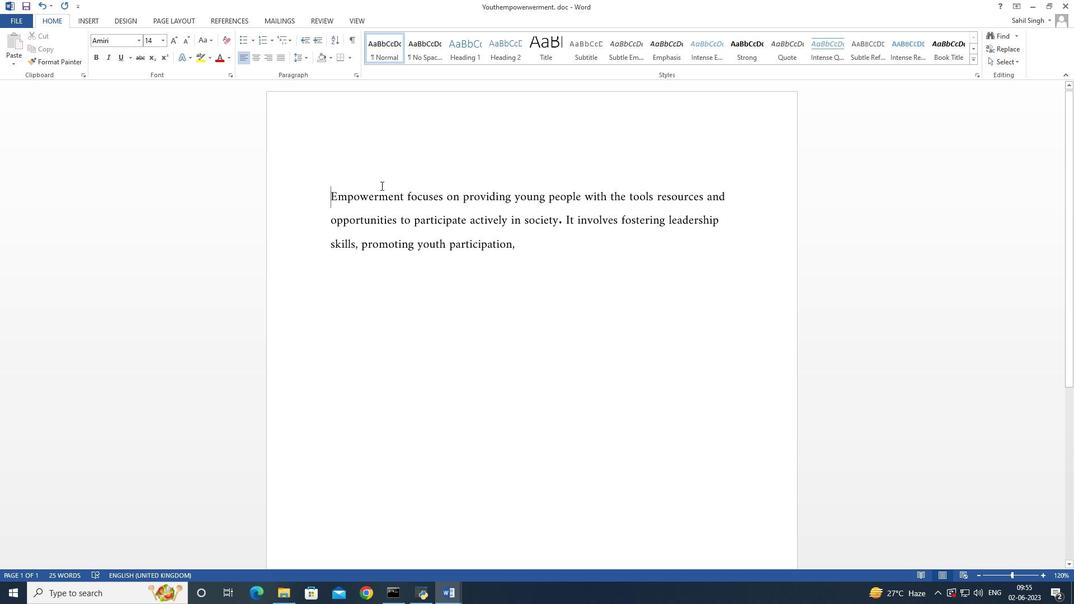
Action: Mouse moved to (389, 199)
Screenshot: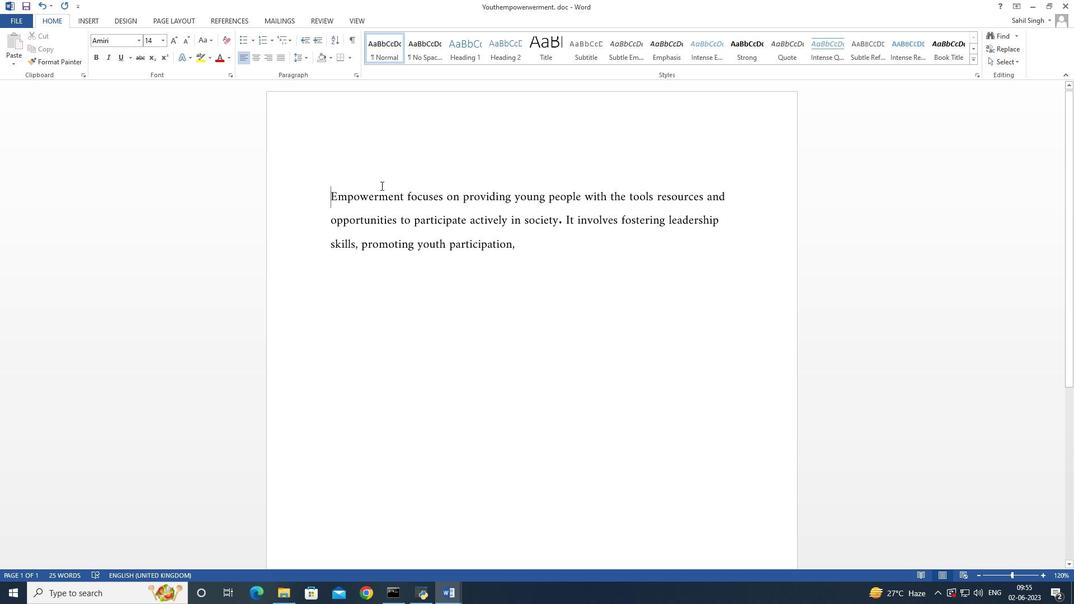 
Action: Mouse scrolled (389, 200) with delta (0, 0)
Screenshot: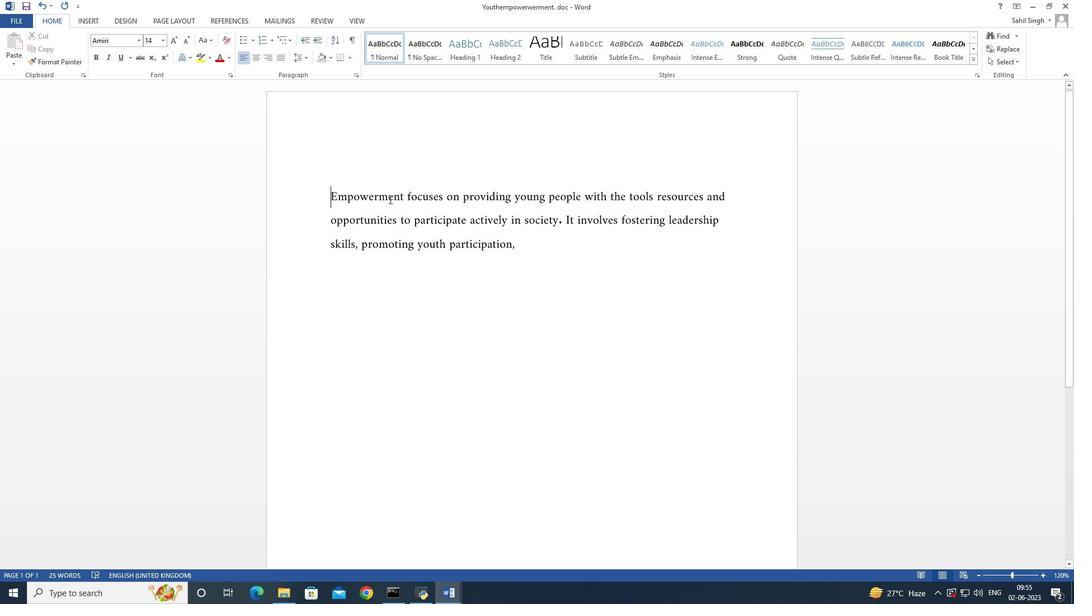 
Action: Mouse moved to (390, 200)
Screenshot: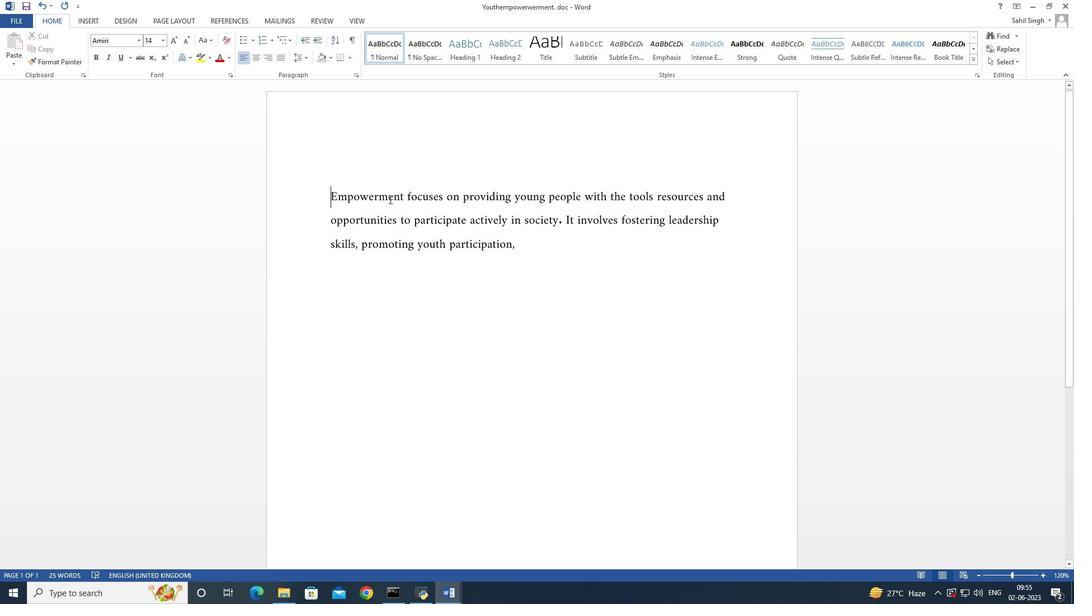 
Action: Mouse scrolled (390, 200) with delta (0, 0)
Screenshot: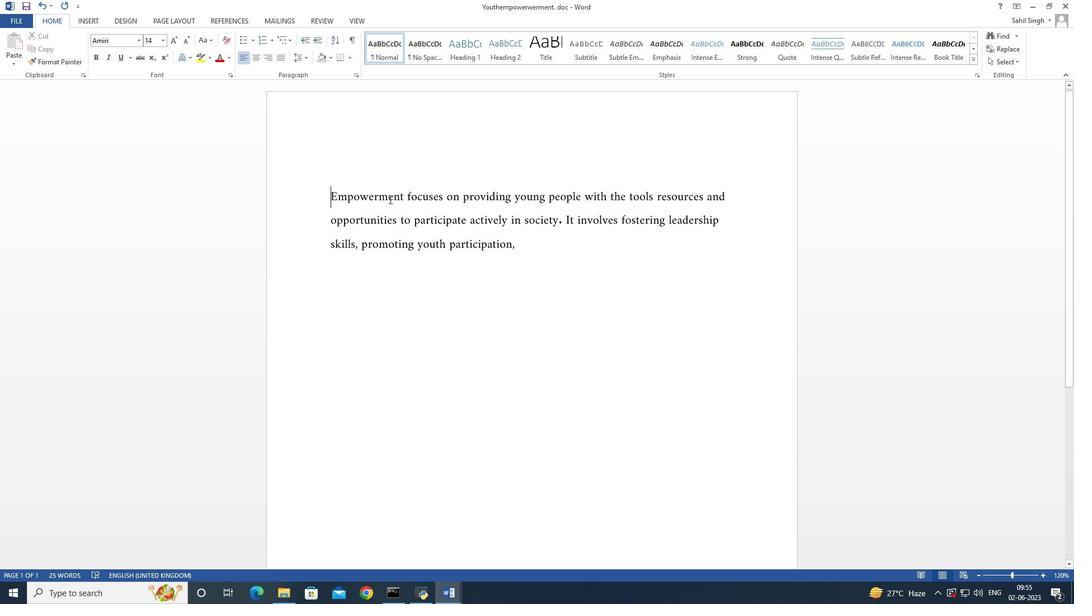 
Action: Mouse moved to (391, 200)
Screenshot: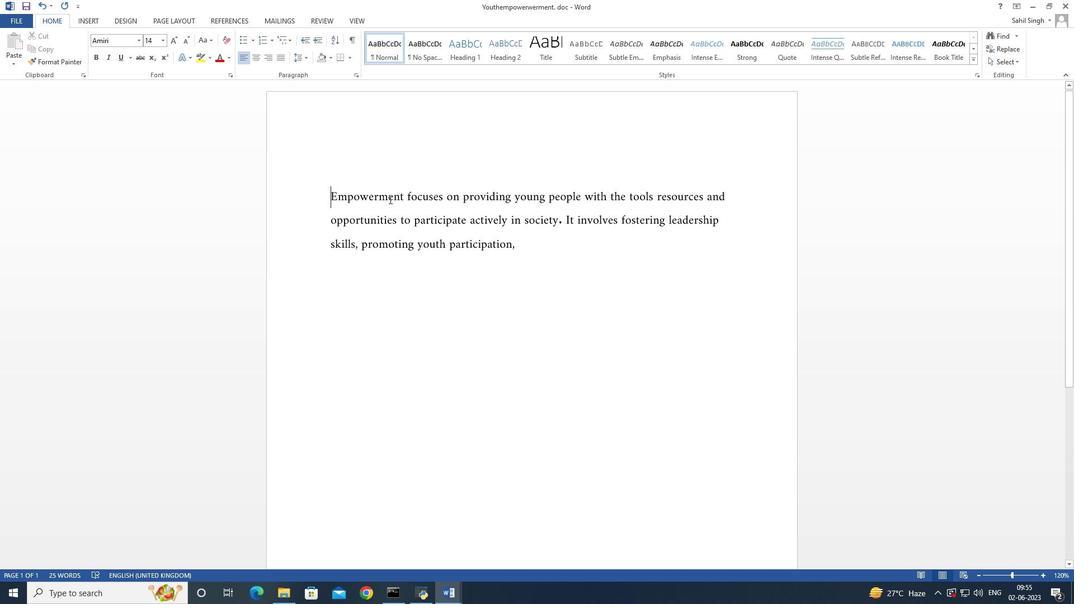 
Action: Mouse scrolled (391, 201) with delta (0, 0)
Screenshot: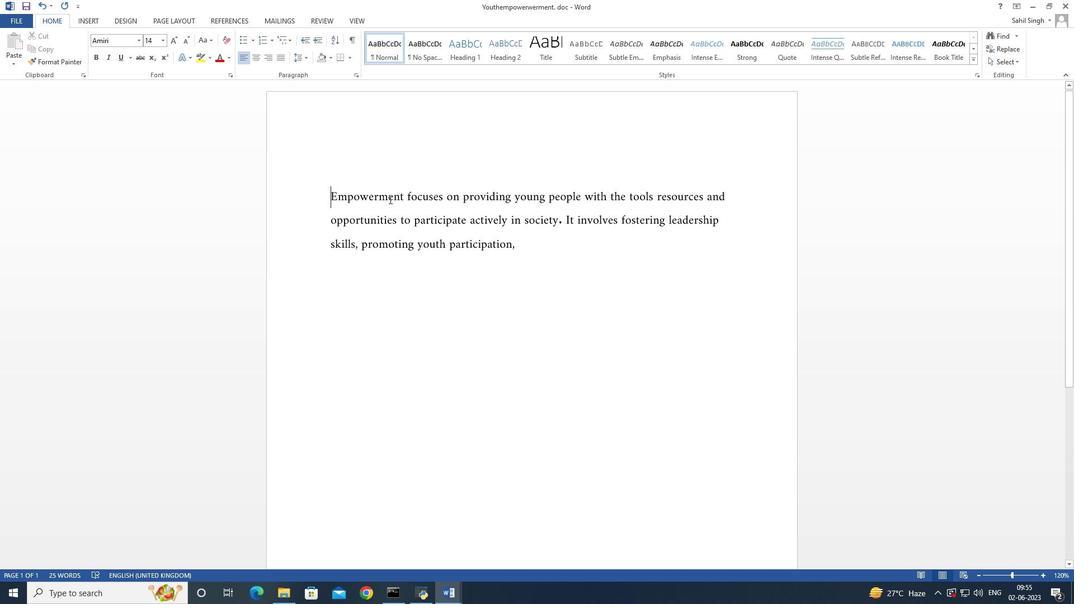 
Action: Mouse moved to (393, 201)
Screenshot: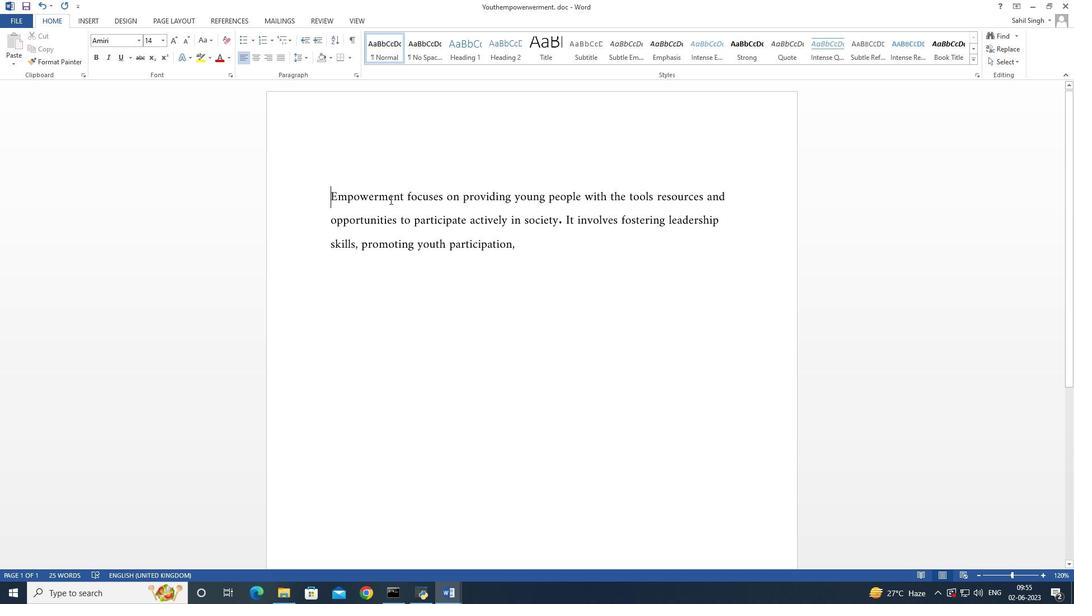 
Action: Mouse scrolled (393, 202) with delta (0, 0)
Screenshot: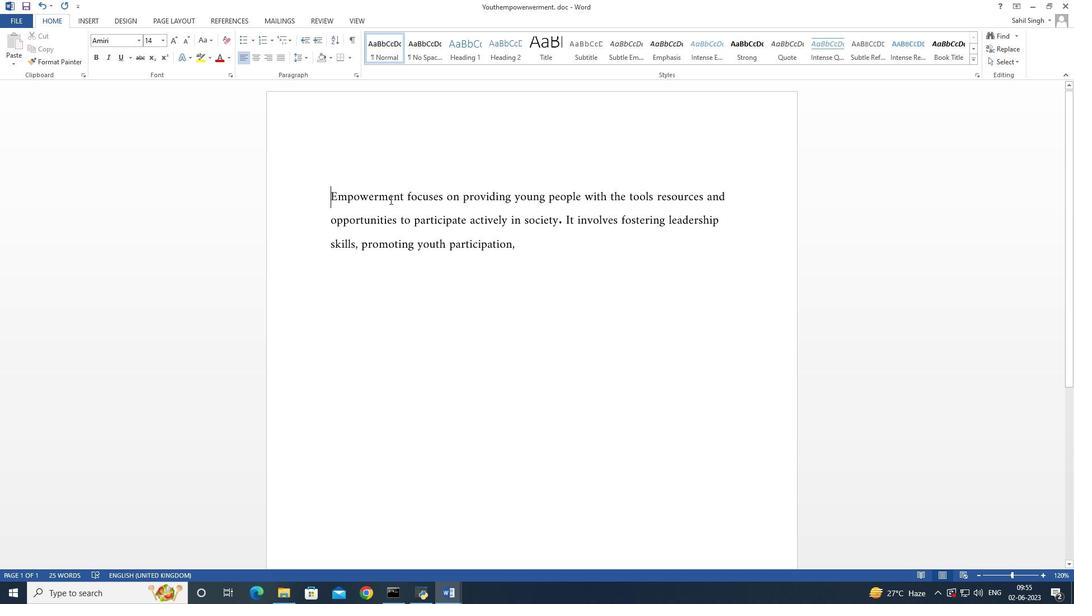 
Action: Mouse moved to (394, 179)
Screenshot: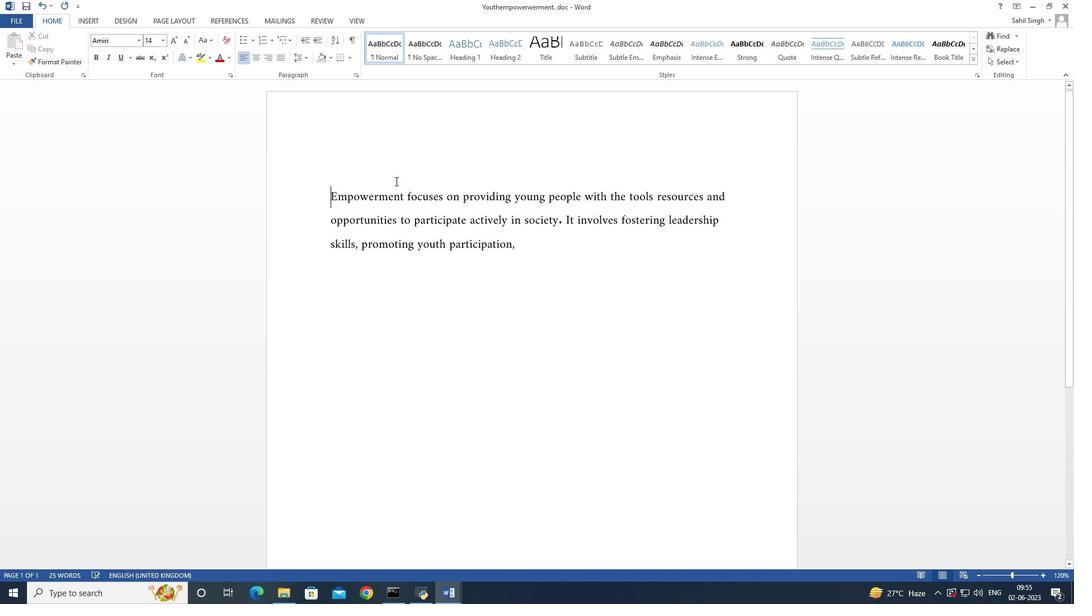
Action: Mouse scrolled (394, 179) with delta (0, 0)
Screenshot: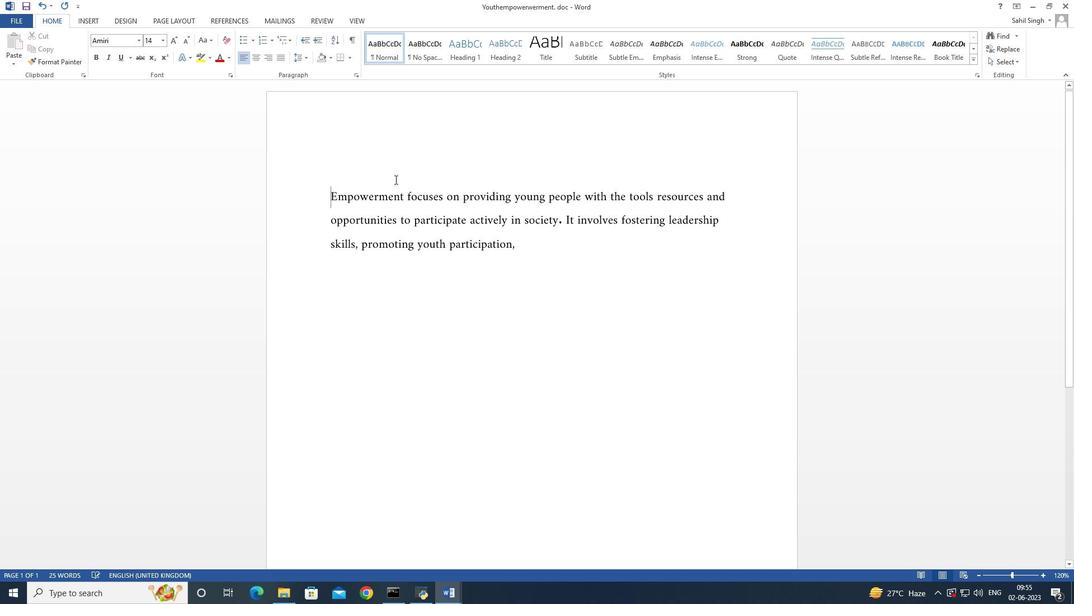 
Action: Mouse scrolled (394, 179) with delta (0, 0)
Screenshot: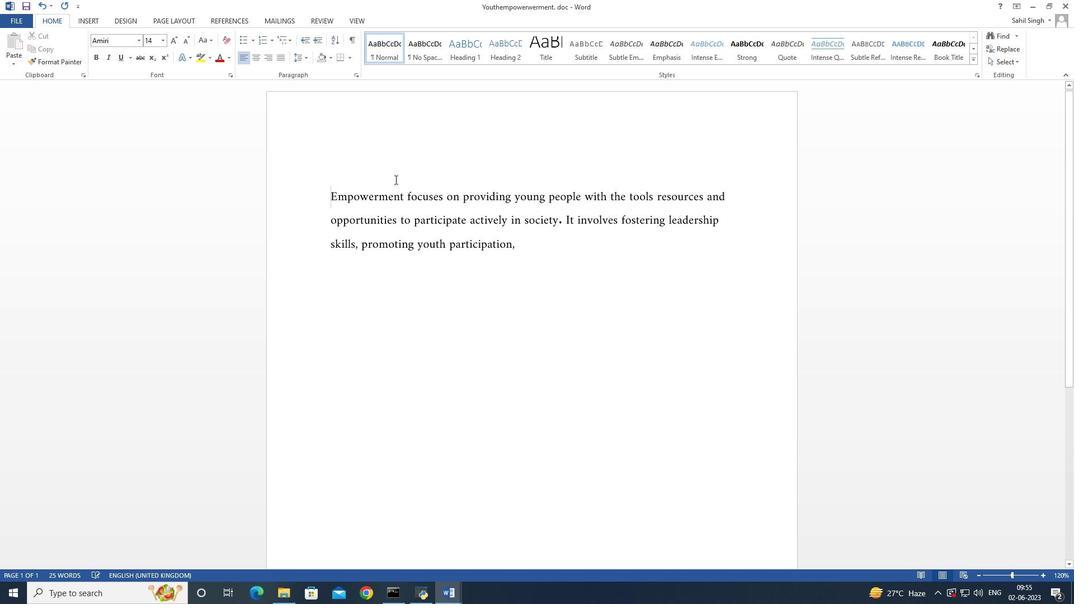 
Action: Mouse scrolled (394, 180) with delta (0, 0)
Screenshot: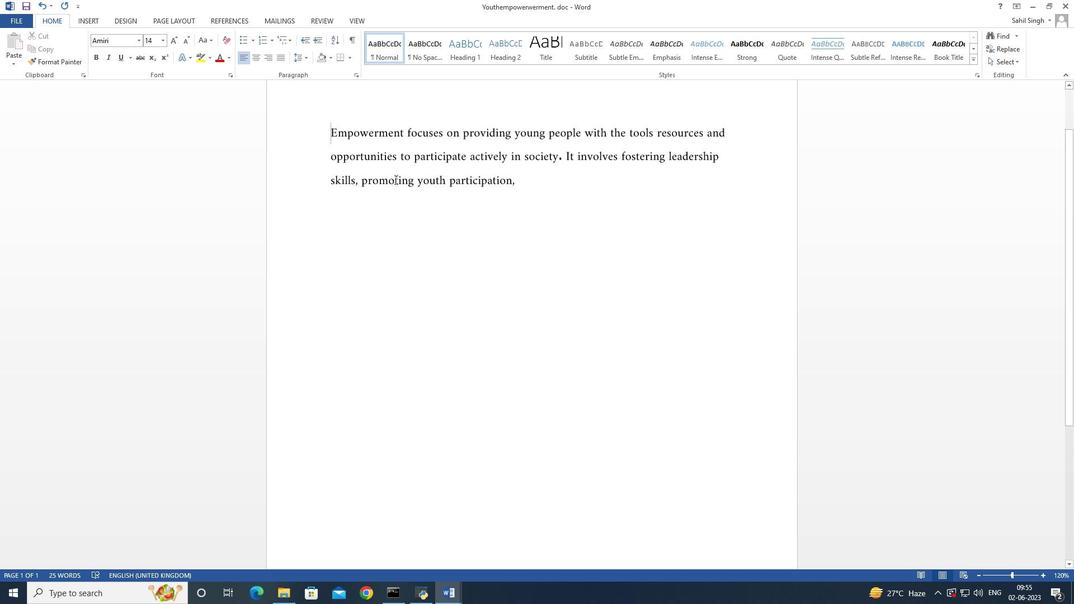 
Action: Mouse scrolled (394, 180) with delta (0, 0)
Screenshot: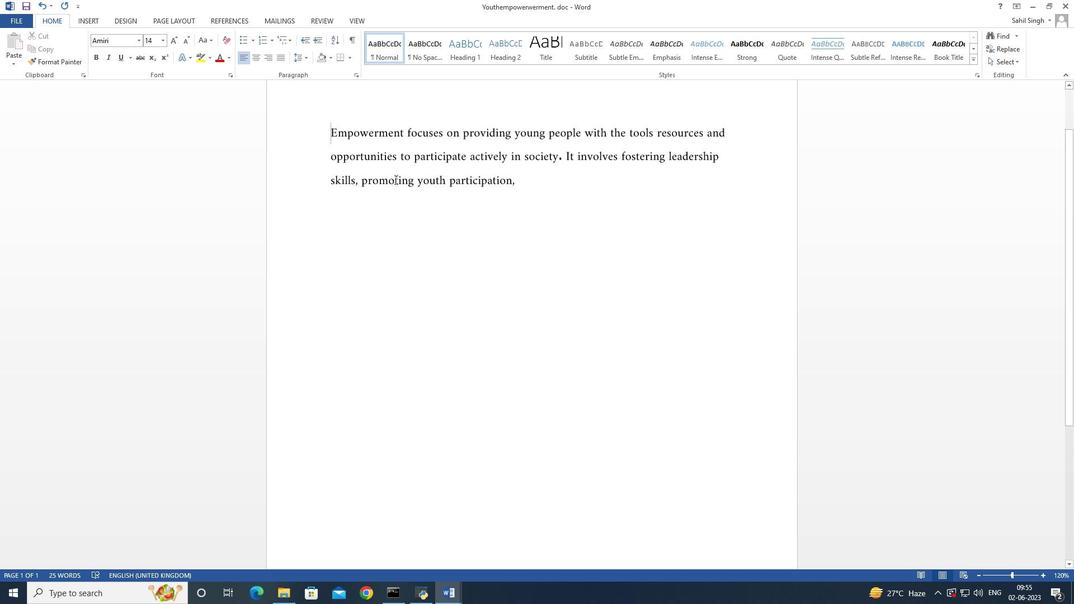 
Action: Mouse scrolled (394, 180) with delta (0, 0)
Screenshot: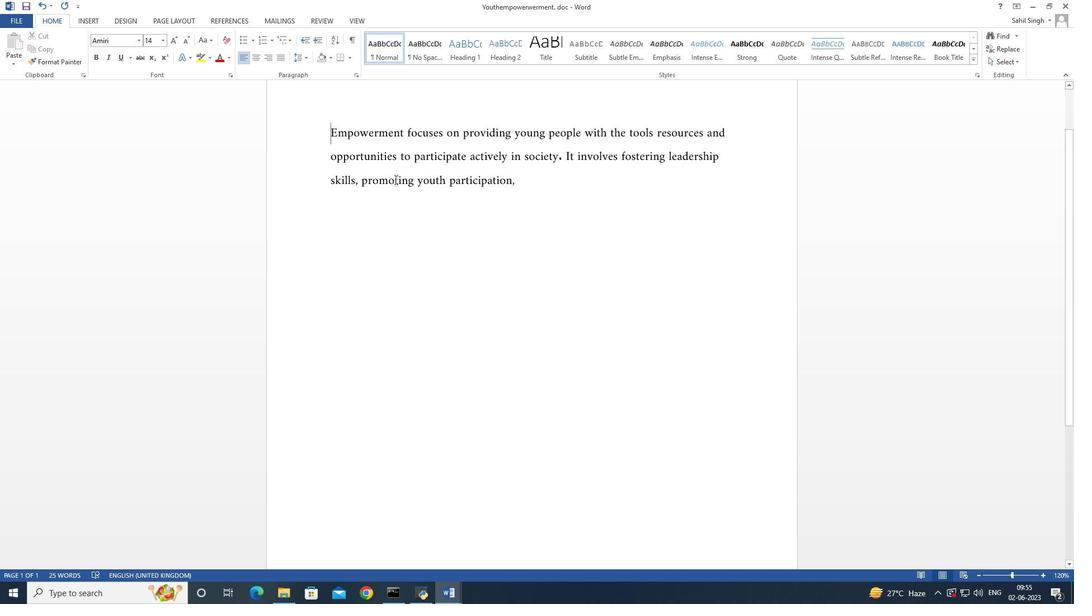 
Action: Mouse moved to (395, 180)
Screenshot: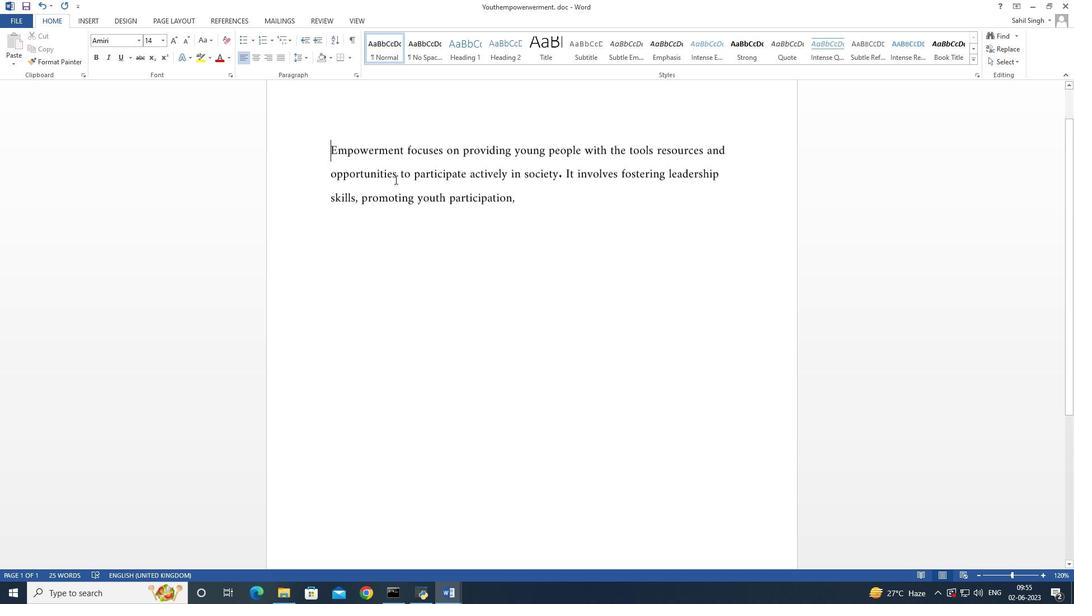 
Action: Key pressed ctrl+Z
Screenshot: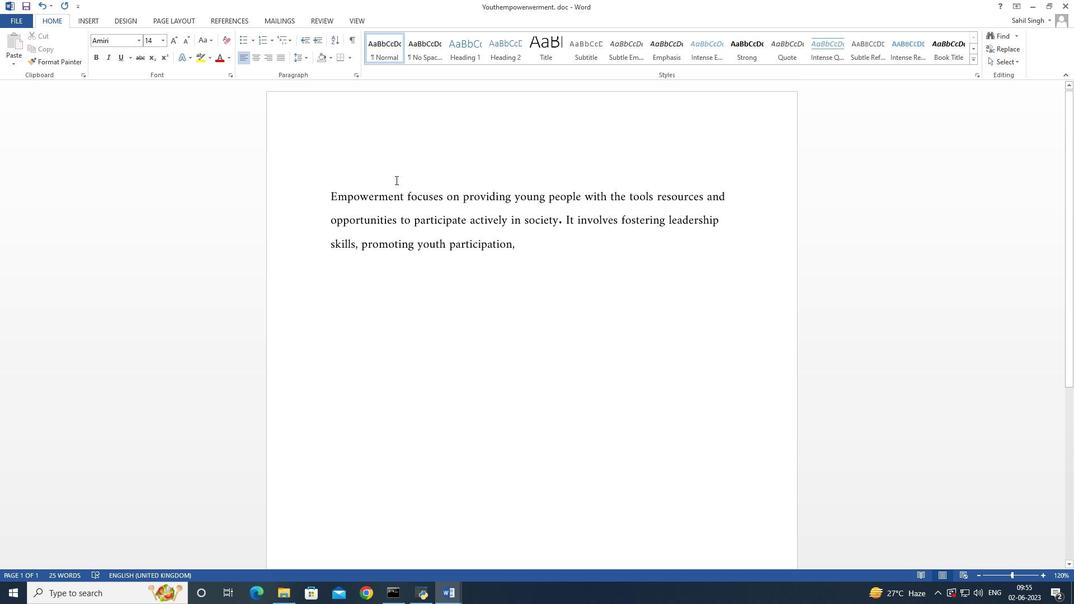 
Action: Mouse moved to (514, 159)
Screenshot: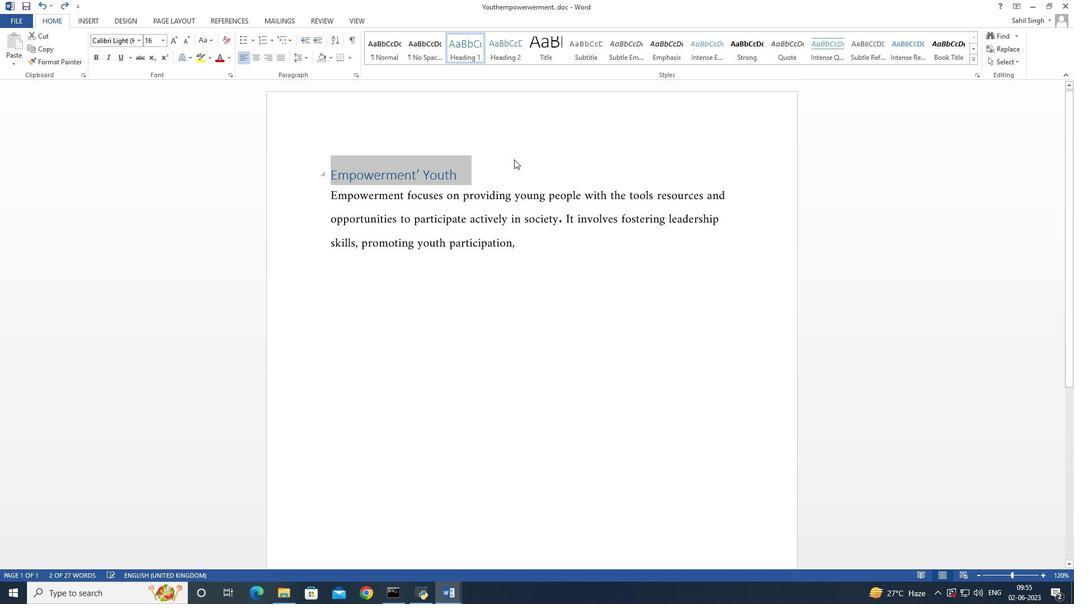 
Action: Mouse pressed left at (514, 159)
Screenshot: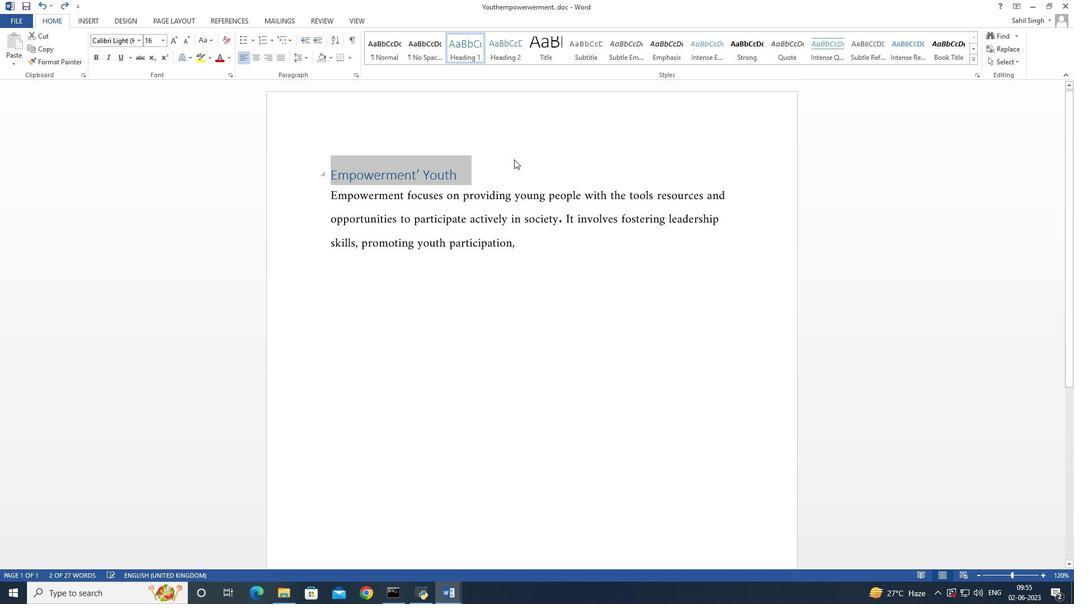 
Action: Mouse moved to (471, 173)
Screenshot: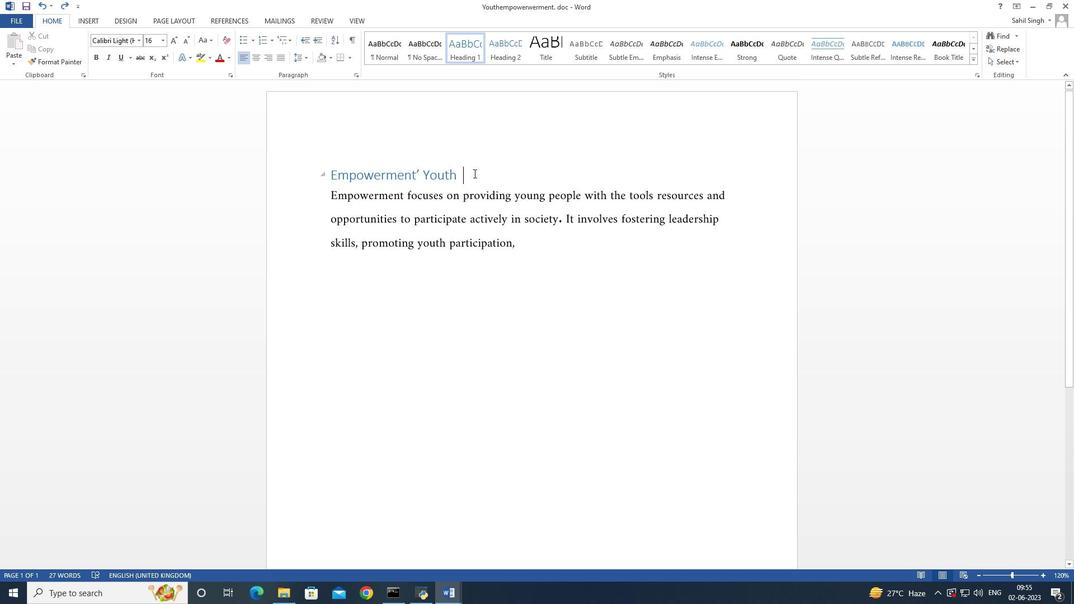 
Action: Mouse pressed left at (471, 173)
Screenshot: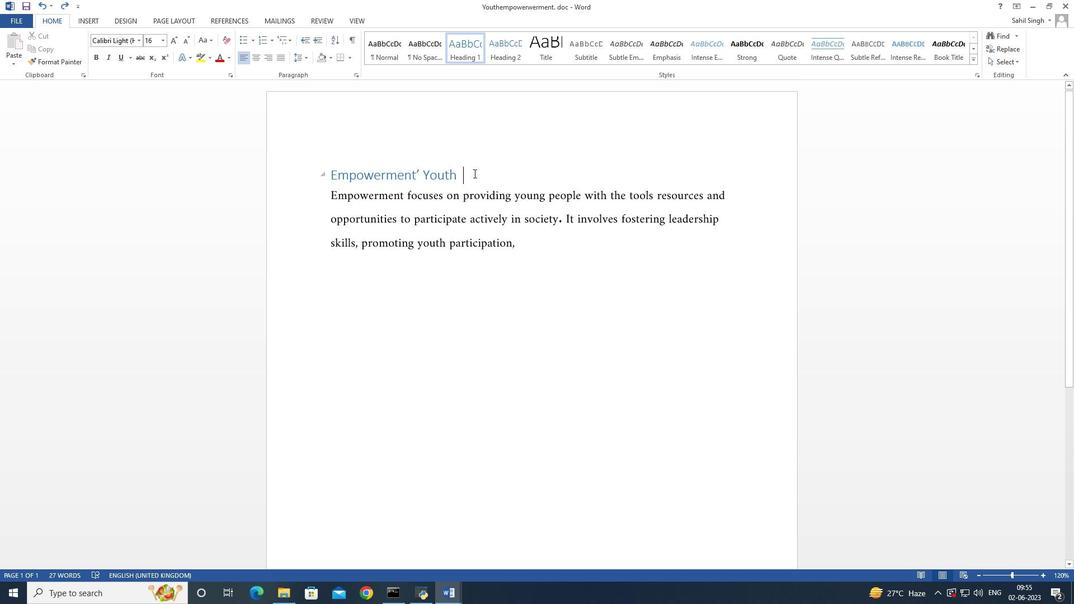
Action: Mouse moved to (365, 142)
Screenshot: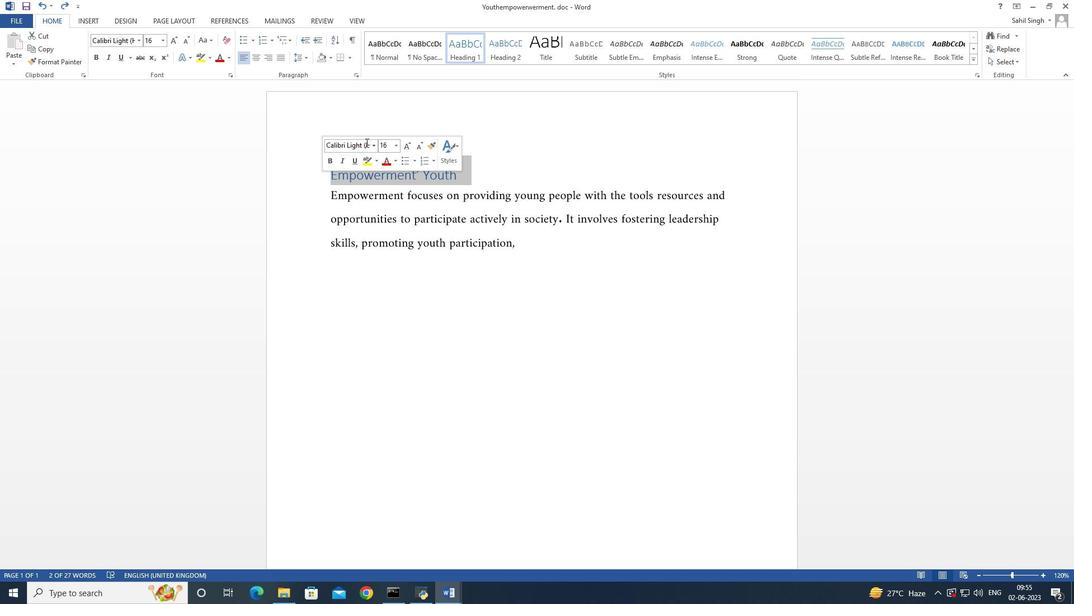 
Action: Mouse pressed left at (365, 142)
Screenshot: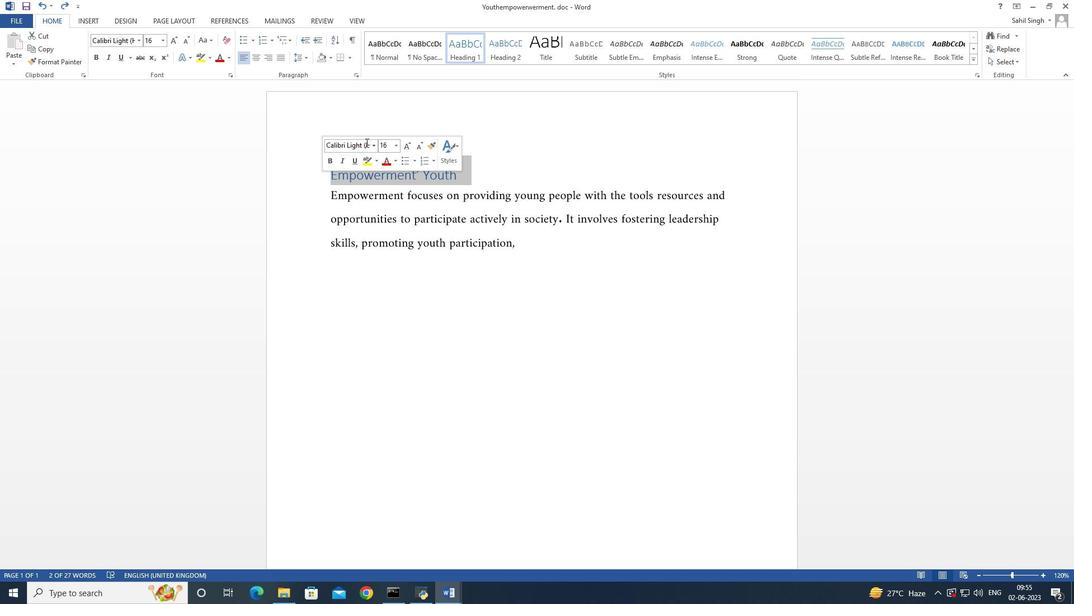
Action: Mouse moved to (365, 142)
Screenshot: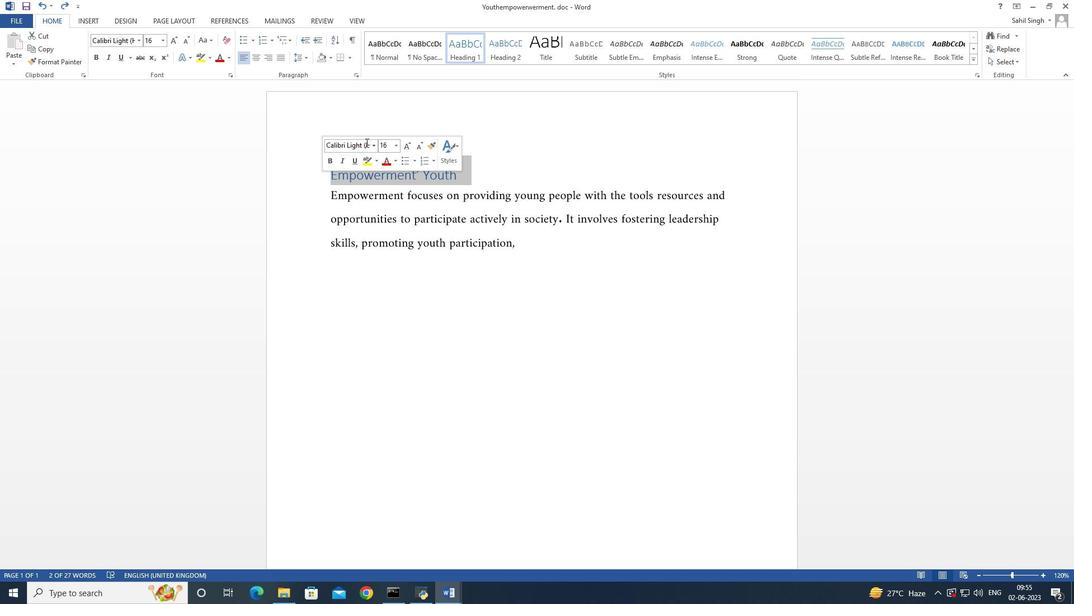 
Action: Key pressed <Key.shift>C<Key.enter>
Screenshot: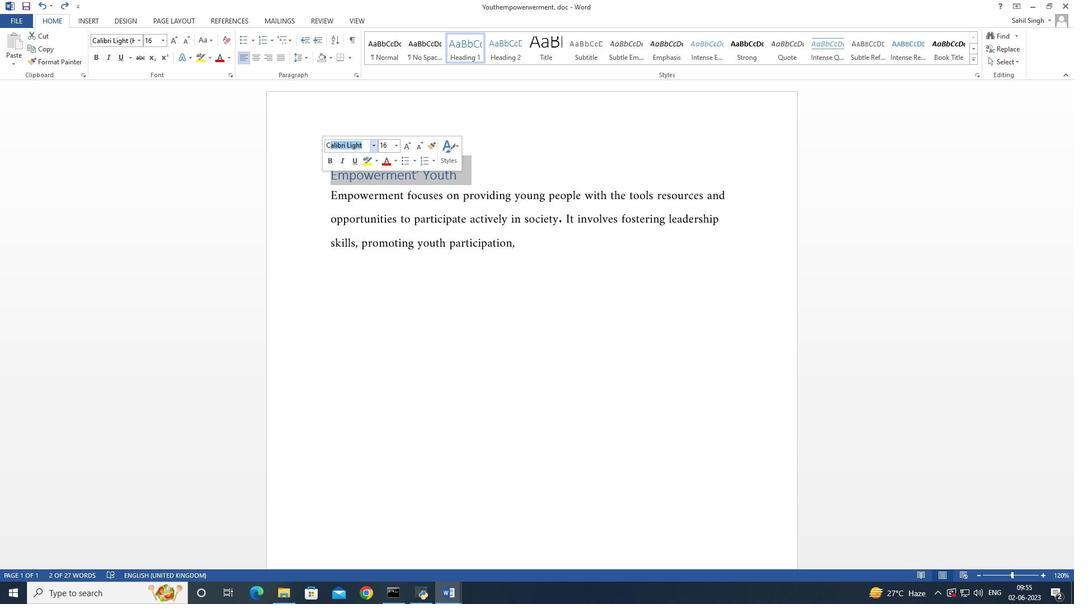 
Action: Mouse moved to (397, 147)
Screenshot: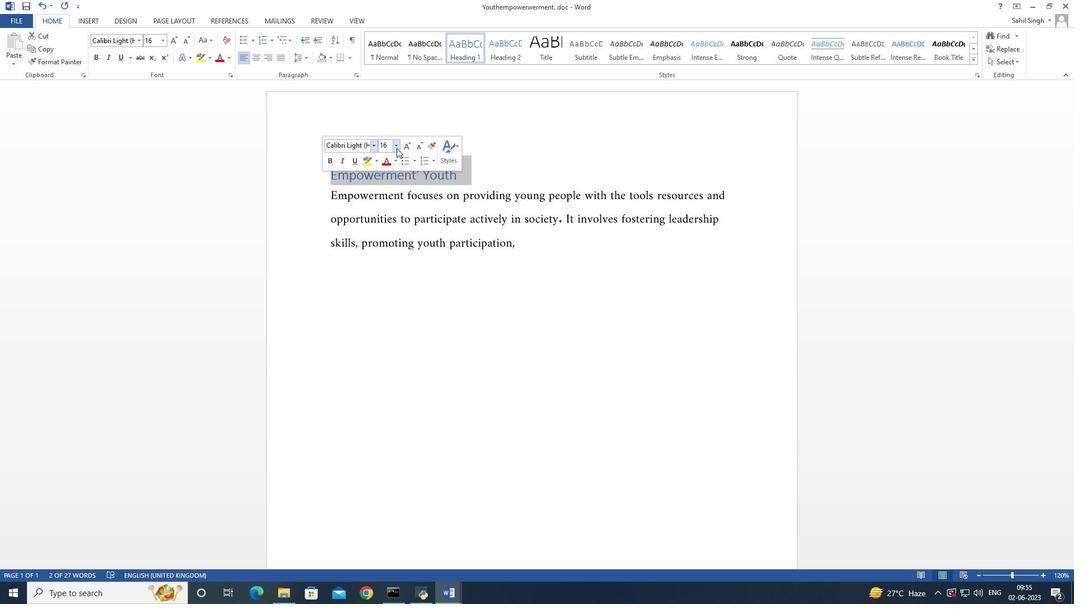 
Action: Mouse pressed left at (397, 147)
Screenshot: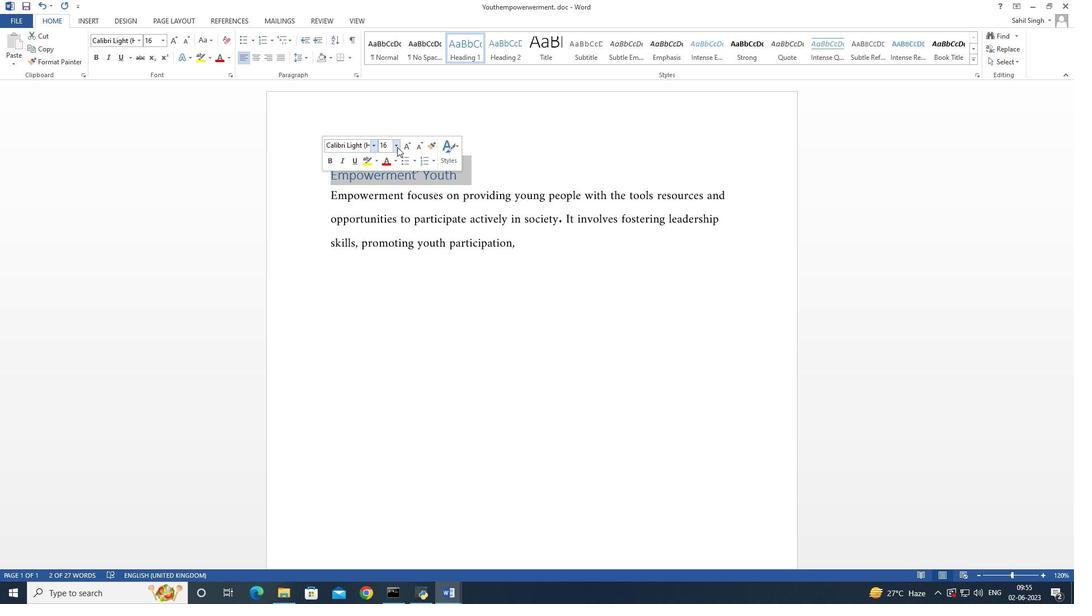 
Action: Mouse moved to (388, 219)
Screenshot: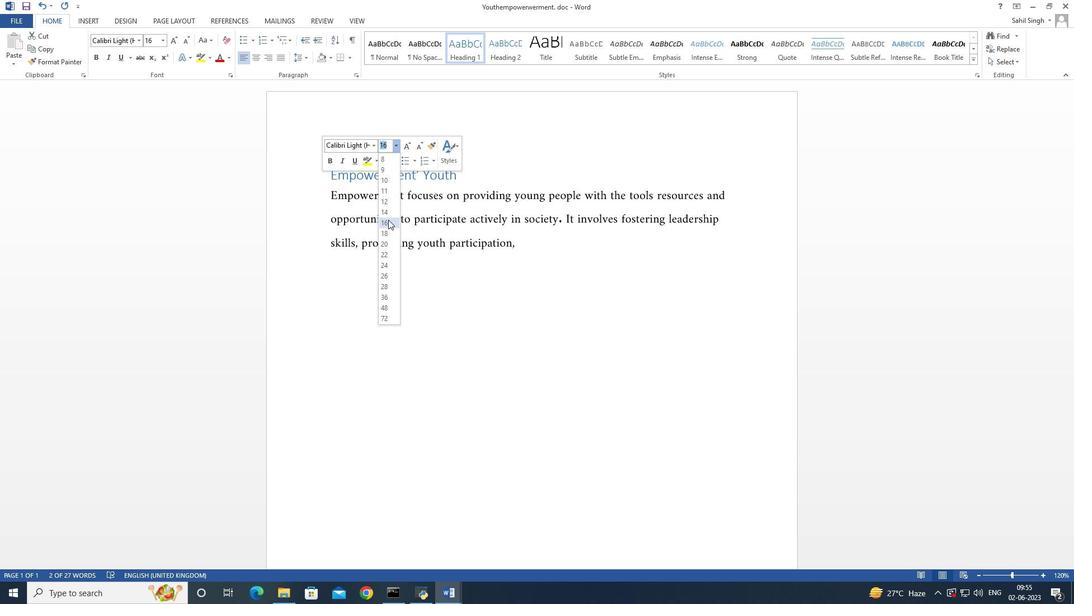 
Action: Mouse pressed left at (388, 219)
Screenshot: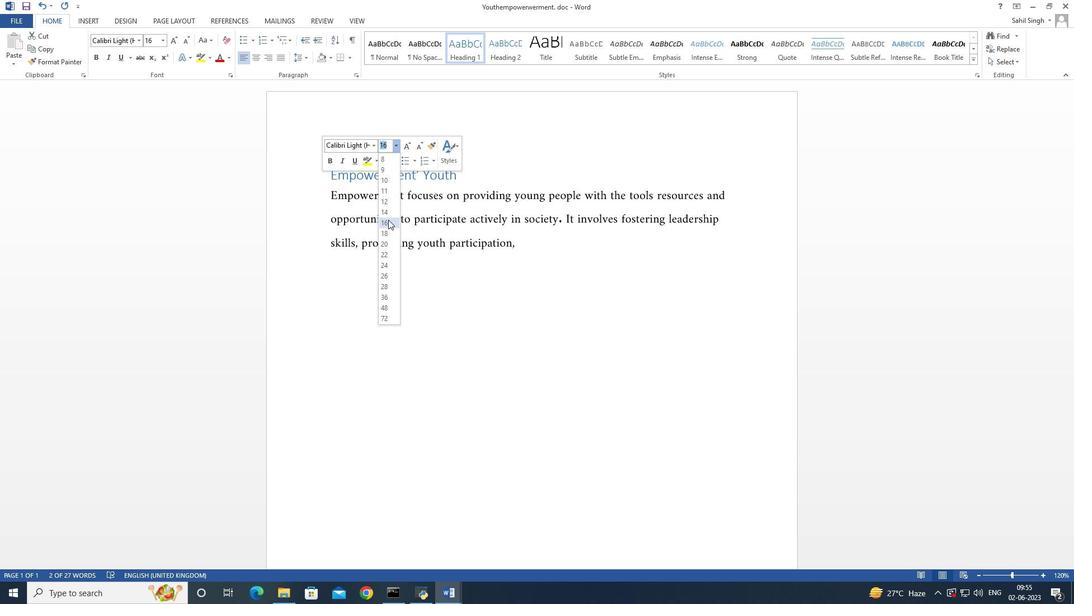 
Action: Mouse moved to (556, 317)
Screenshot: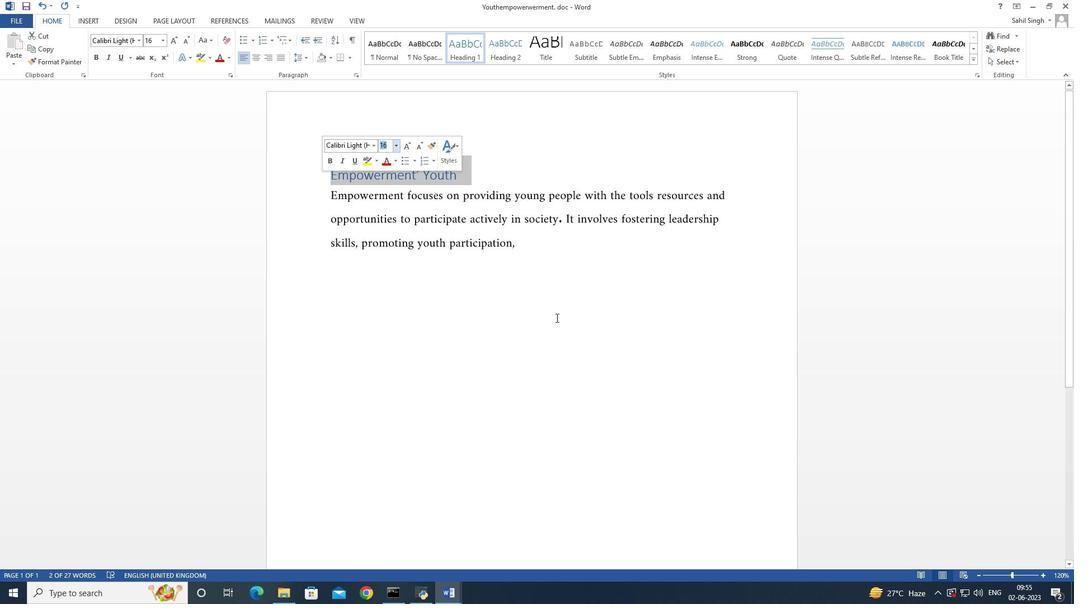 
Action: Mouse pressed left at (556, 317)
Screenshot: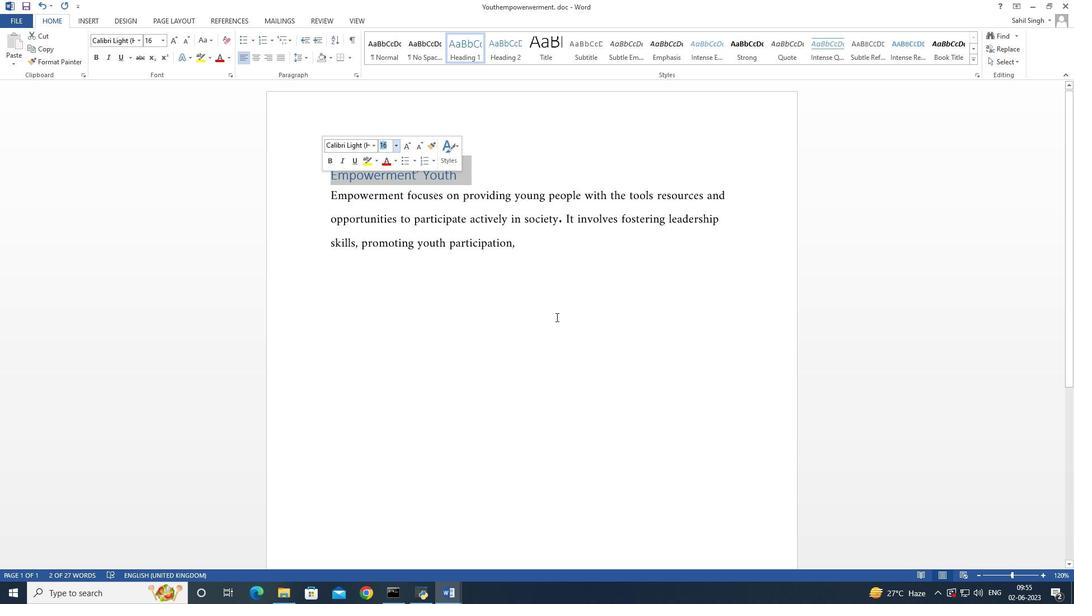 
Action: Mouse moved to (461, 173)
Screenshot: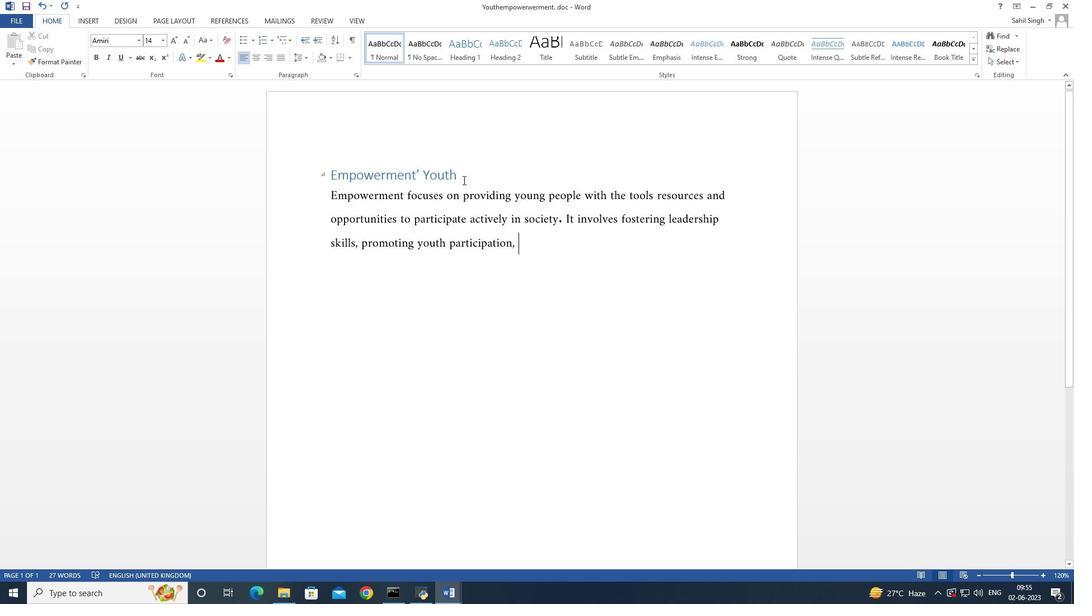 
Action: Mouse pressed left at (461, 173)
Screenshot: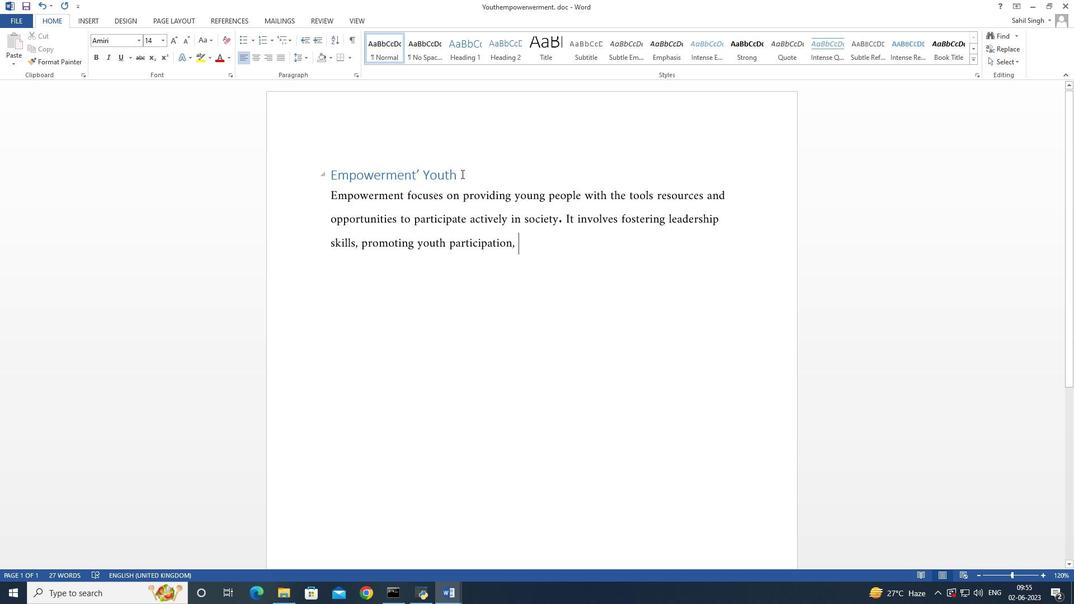 
Action: Mouse moved to (254, 58)
Screenshot: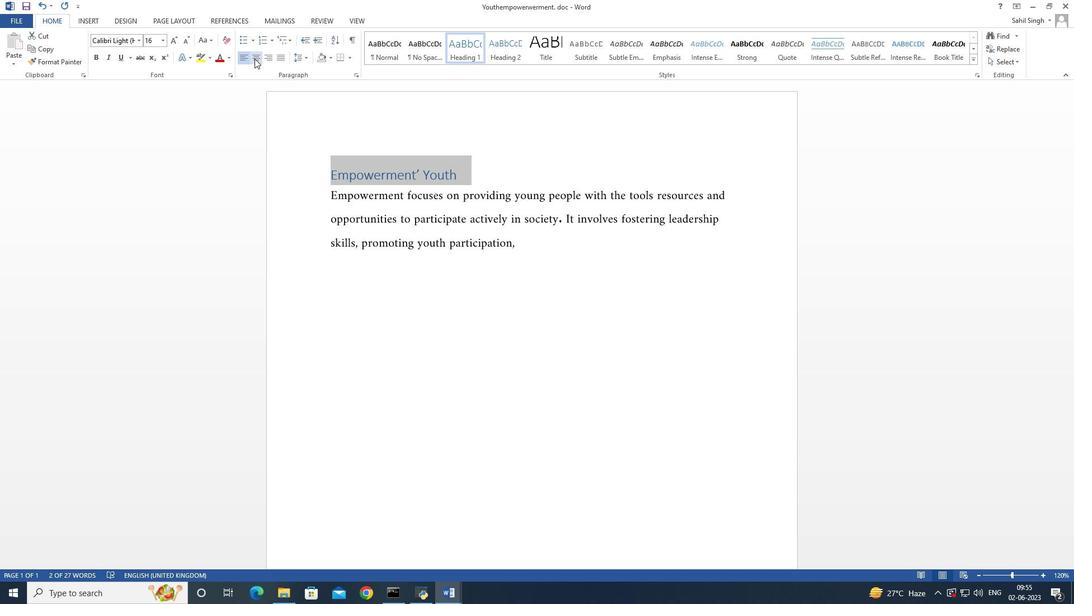 
Action: Mouse pressed left at (254, 58)
Screenshot: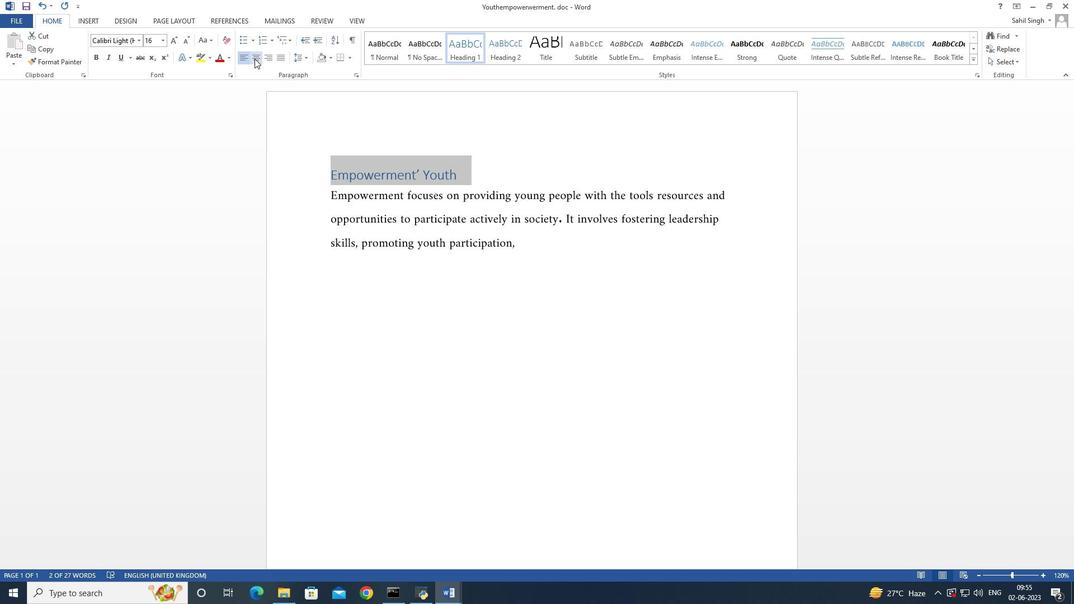 
Action: Mouse moved to (245, 58)
Screenshot: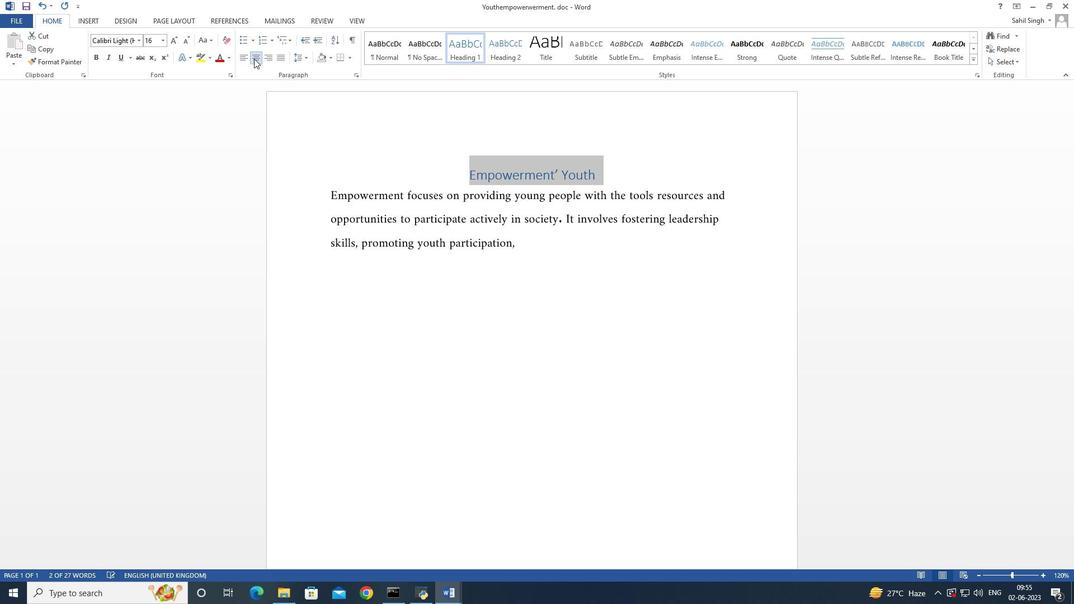 
Action: Mouse pressed left at (245, 58)
Screenshot: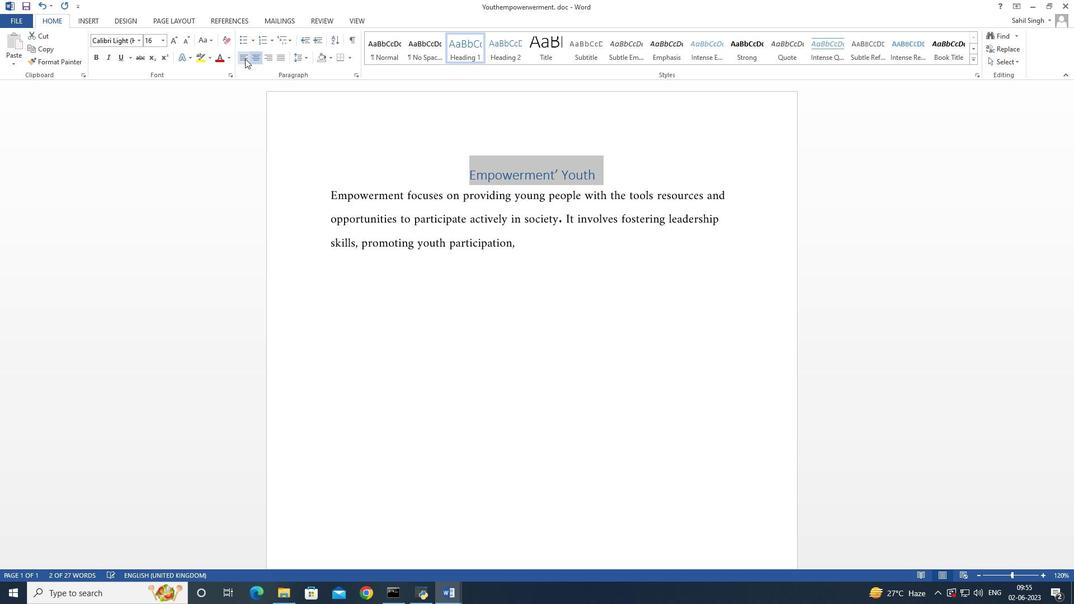 
Action: Mouse moved to (427, 474)
Screenshot: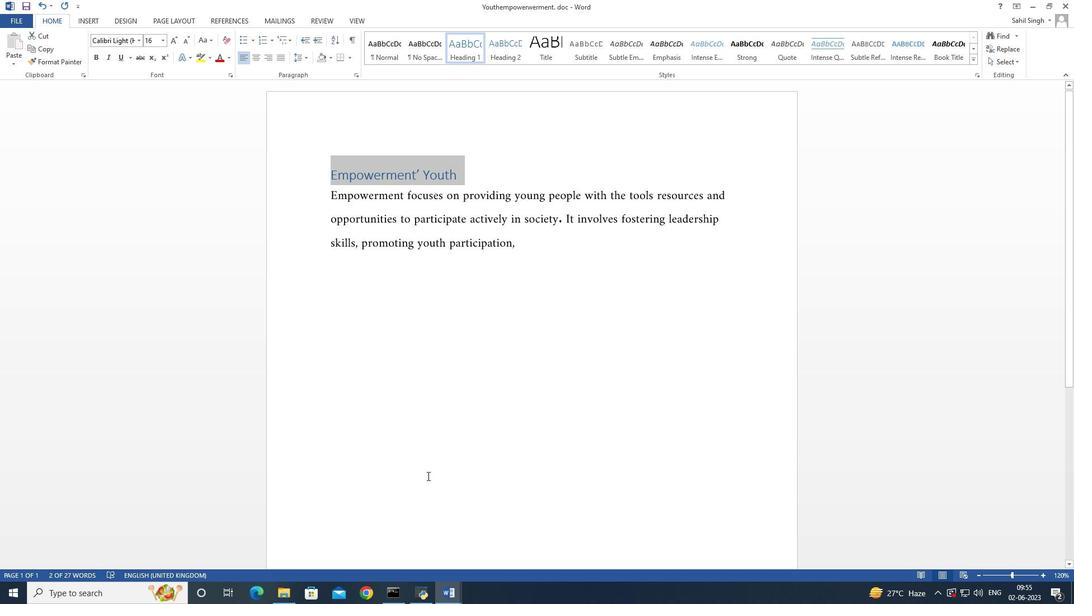 
Action: Mouse pressed left at (427, 474)
Screenshot: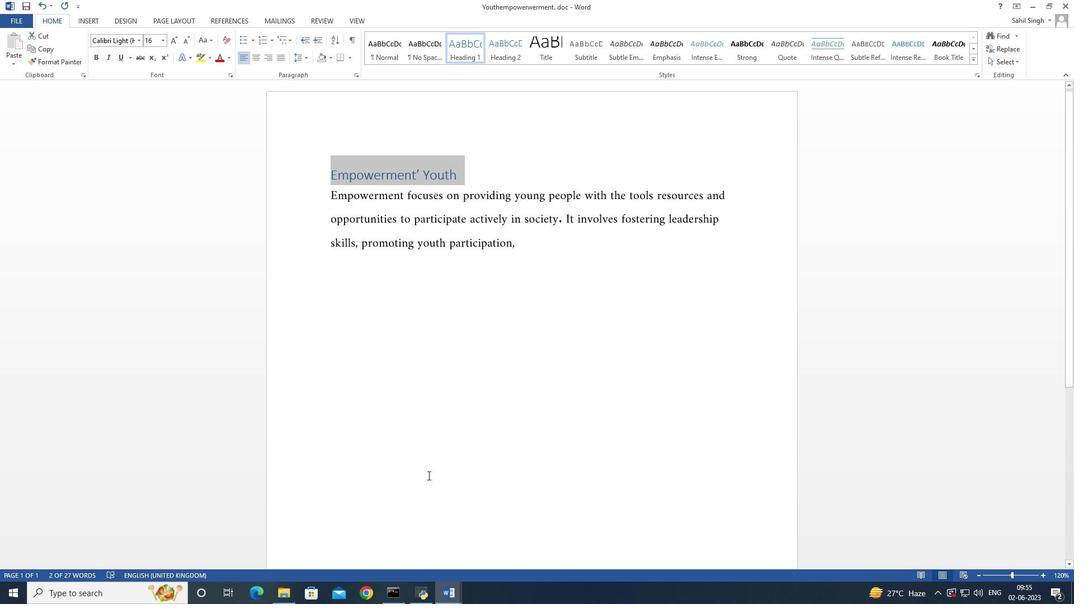 
Action: Mouse moved to (428, 474)
Screenshot: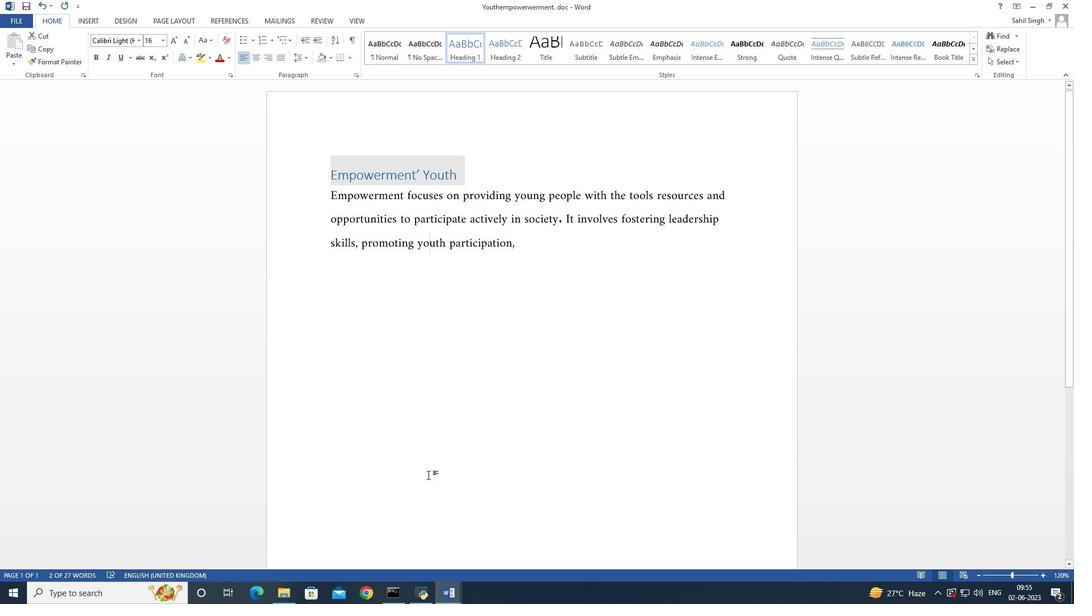 
